 Task: Open Card Card0000000153 in Board Board0000000039 in Workspace WS0000000013 in Trello. Add Member Email0000000049 to Card Card0000000153 in Board Board0000000039 in Workspace WS0000000013 in Trello. Add Purple Label titled Label0000000153 to Card Card0000000153 in Board Board0000000039 in Workspace WS0000000013 in Trello. Add Checklist CL0000000153 to Card Card0000000153 in Board Board0000000039 in Workspace WS0000000013 in Trello. Add Dates with Start Date as Aug 01 2023 and Due Date as Aug 31 2023 to Card Card0000000153 in Board Board0000000039 in Workspace WS0000000013 in Trello
Action: Mouse moved to (393, 271)
Screenshot: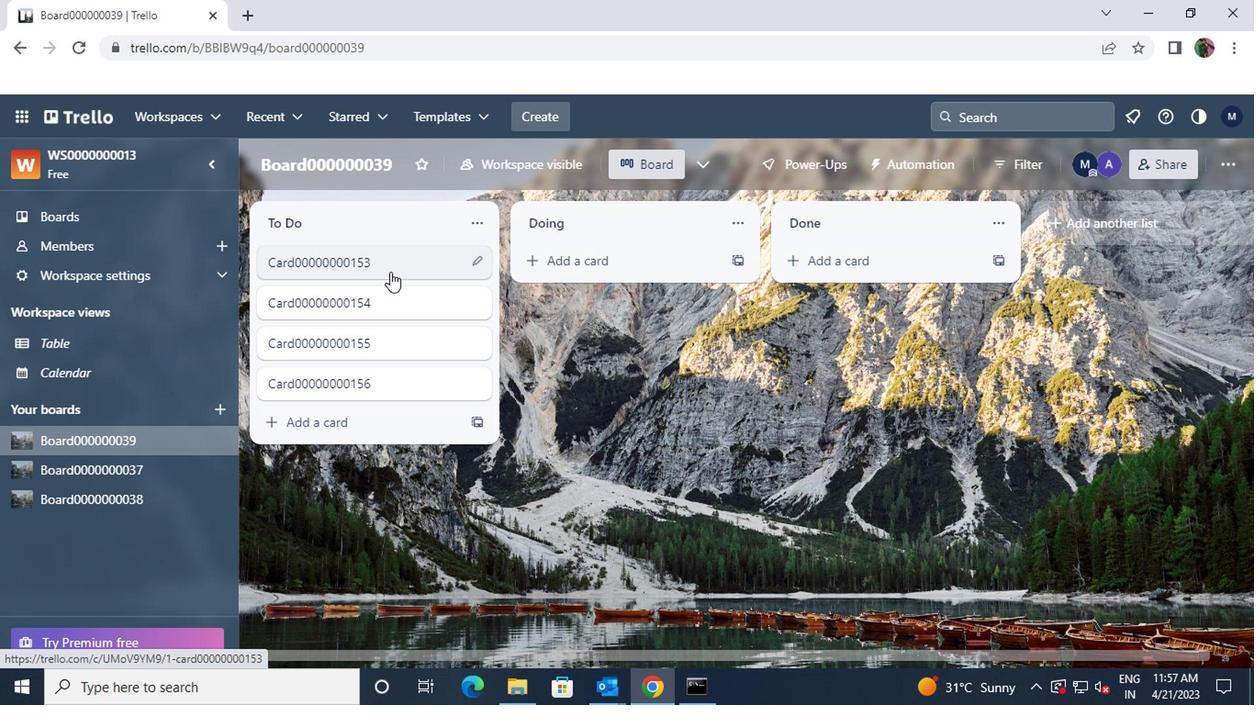 
Action: Mouse pressed left at (393, 271)
Screenshot: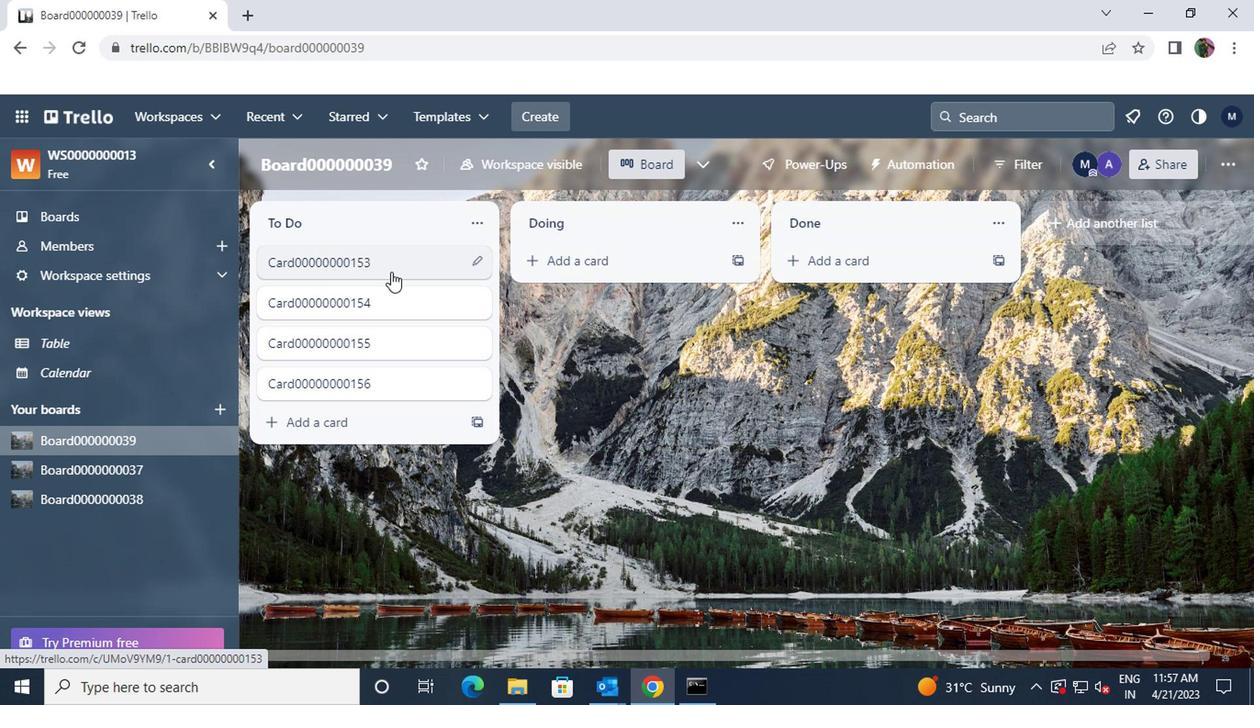 
Action: Mouse moved to (836, 267)
Screenshot: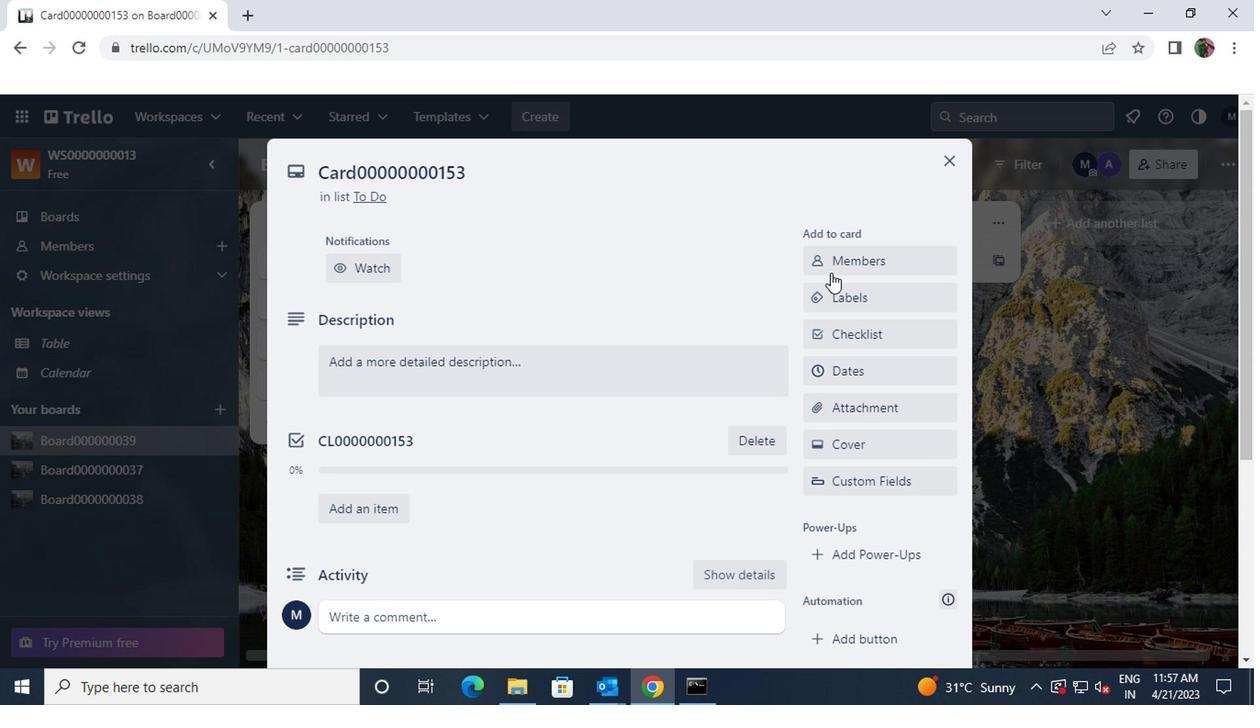 
Action: Mouse pressed left at (836, 267)
Screenshot: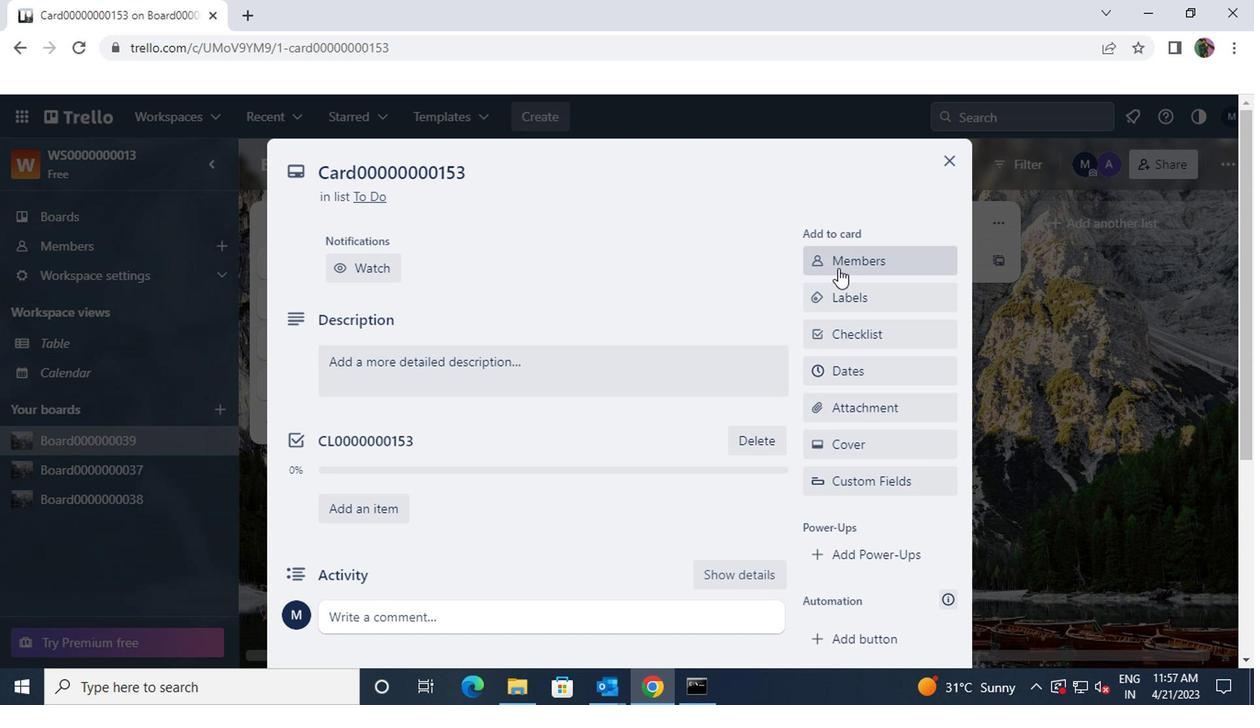 
Action: Key pressed ayush98111<Key.shift>@GMAIL.COM
Screenshot: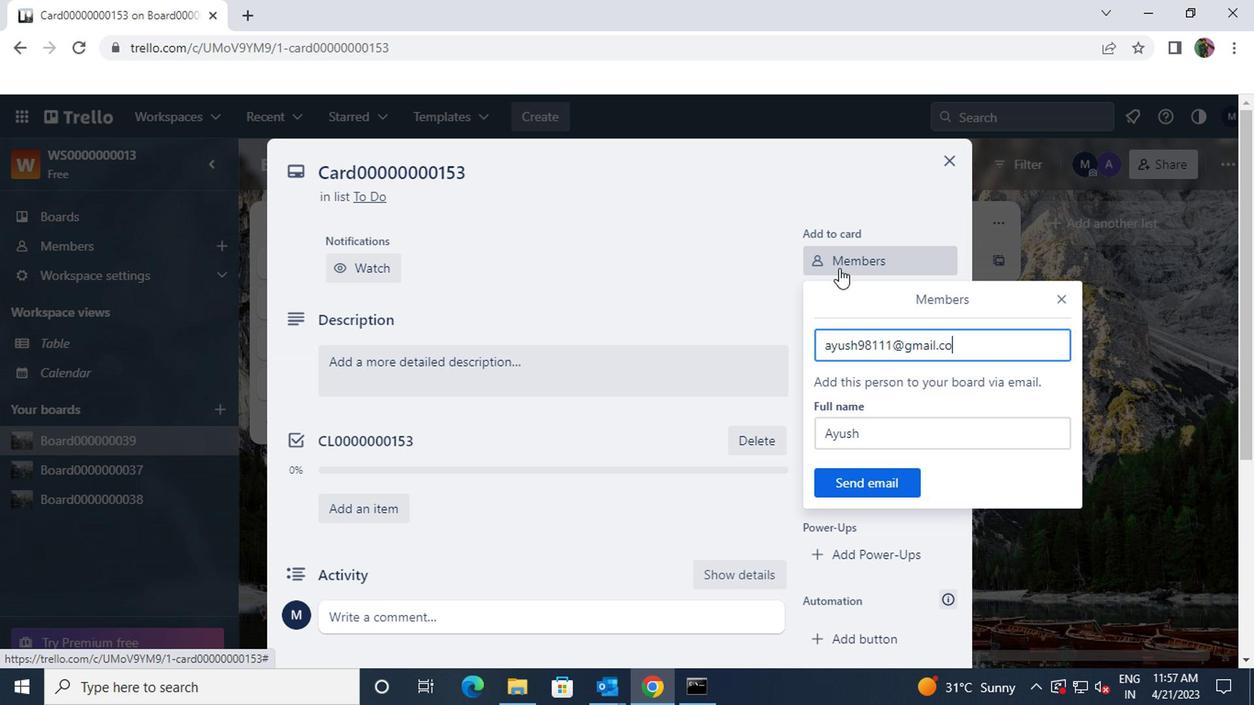 
Action: Mouse moved to (877, 477)
Screenshot: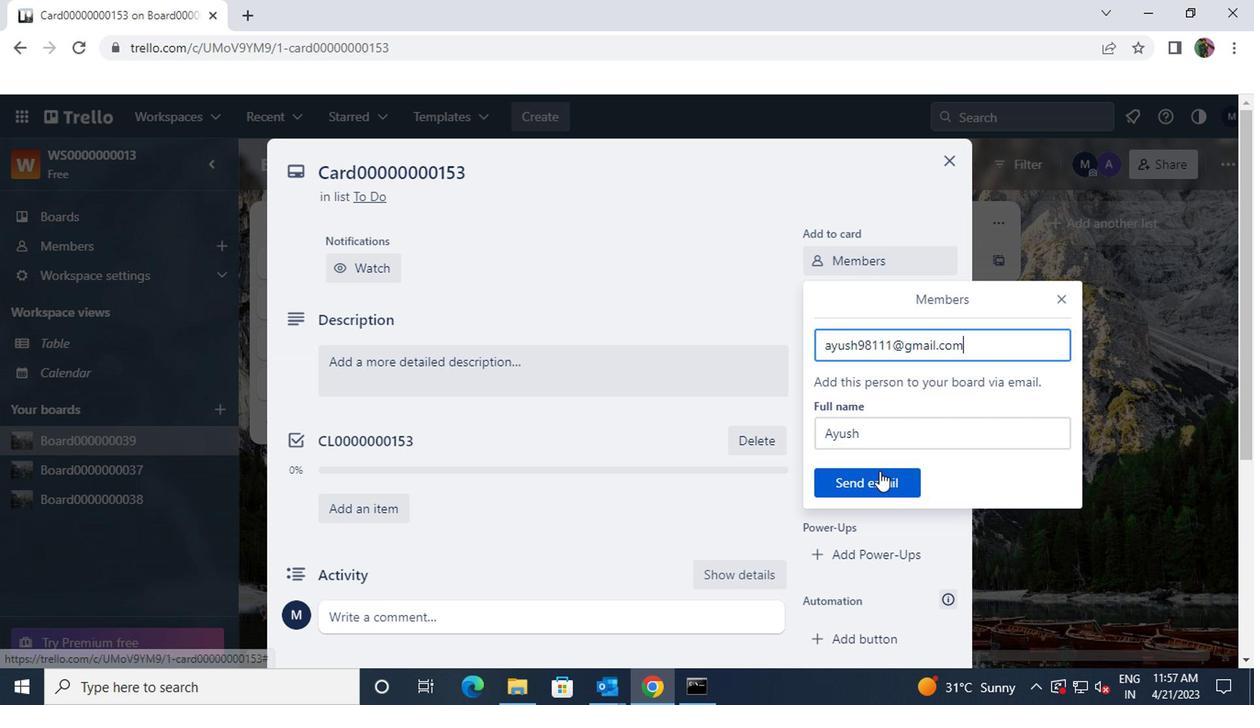 
Action: Mouse pressed left at (877, 477)
Screenshot: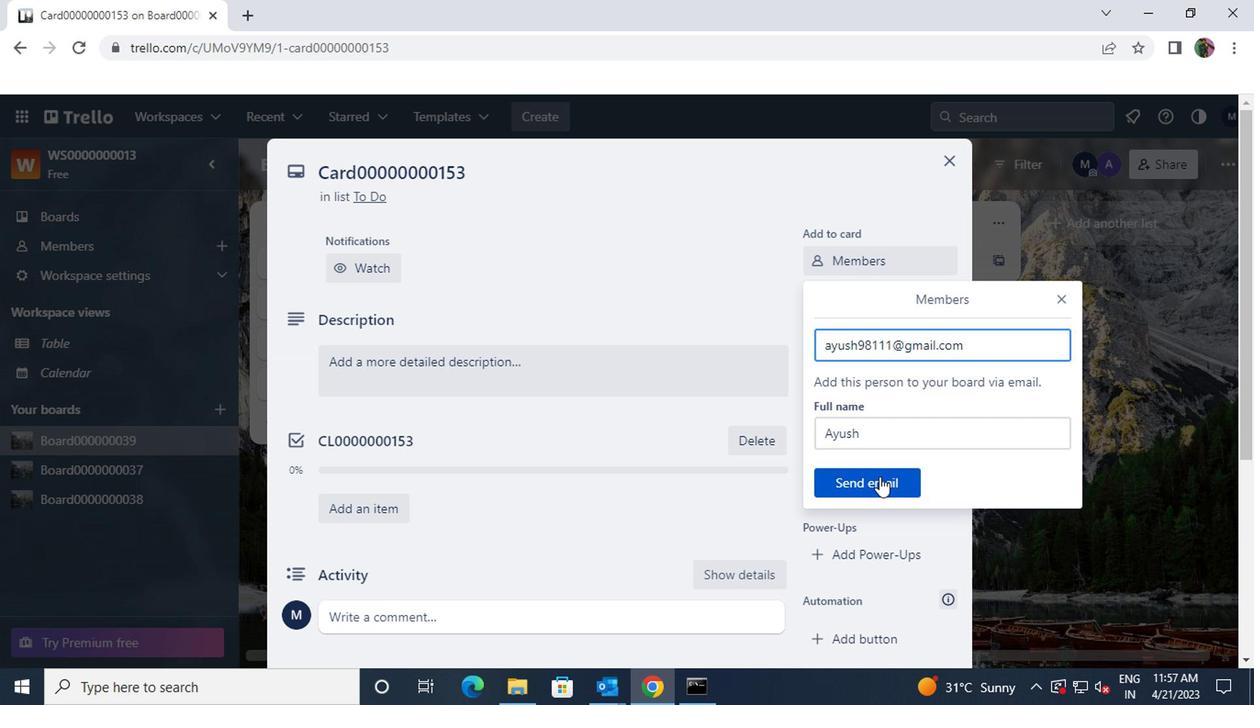 
Action: Mouse moved to (845, 296)
Screenshot: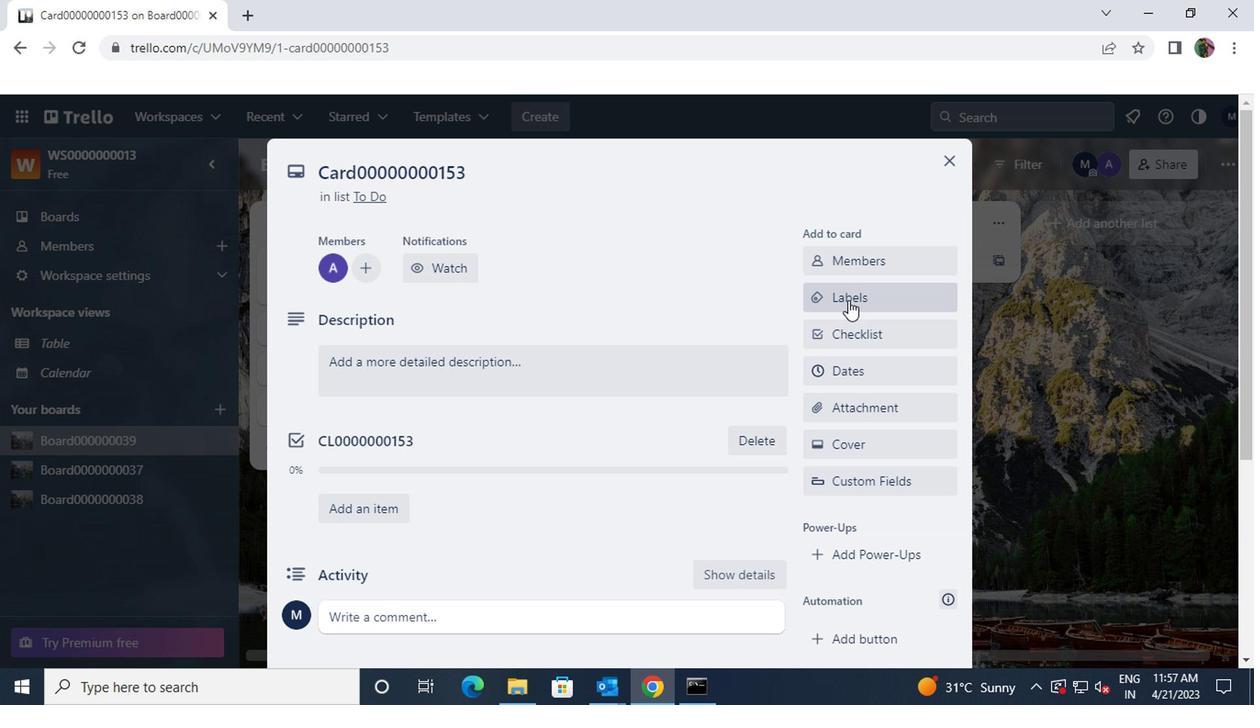 
Action: Mouse pressed left at (845, 296)
Screenshot: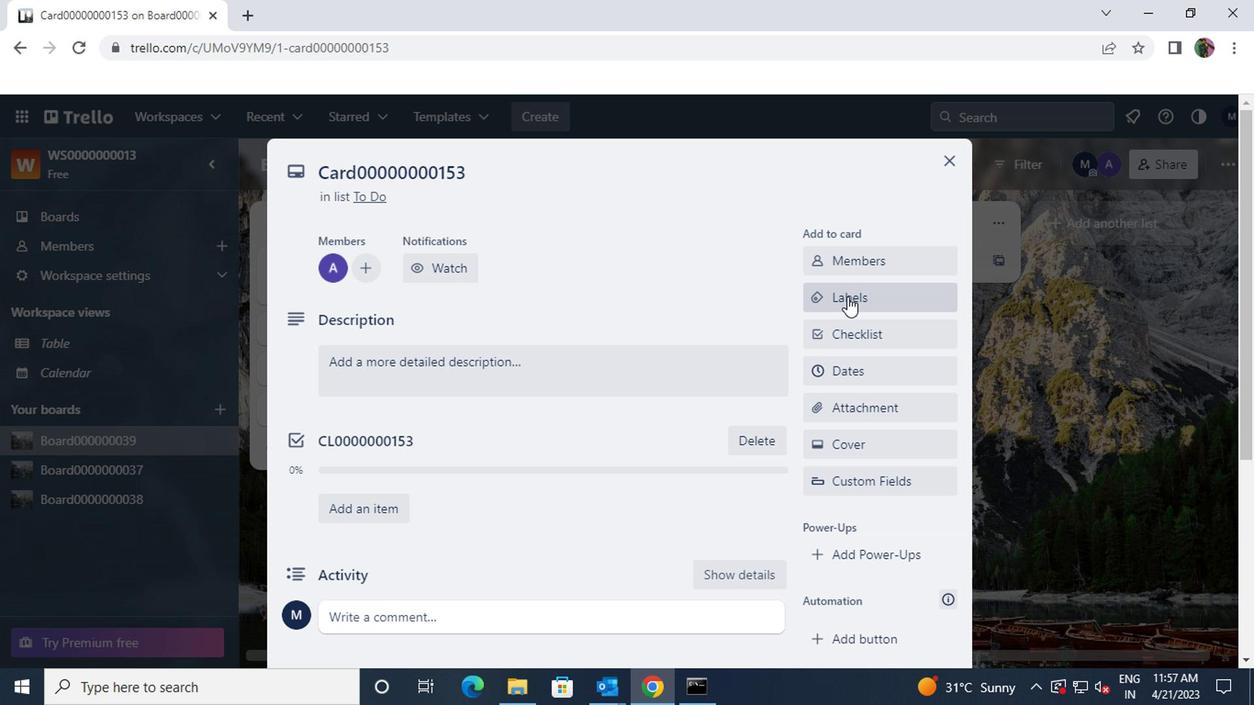 
Action: Mouse moved to (905, 479)
Screenshot: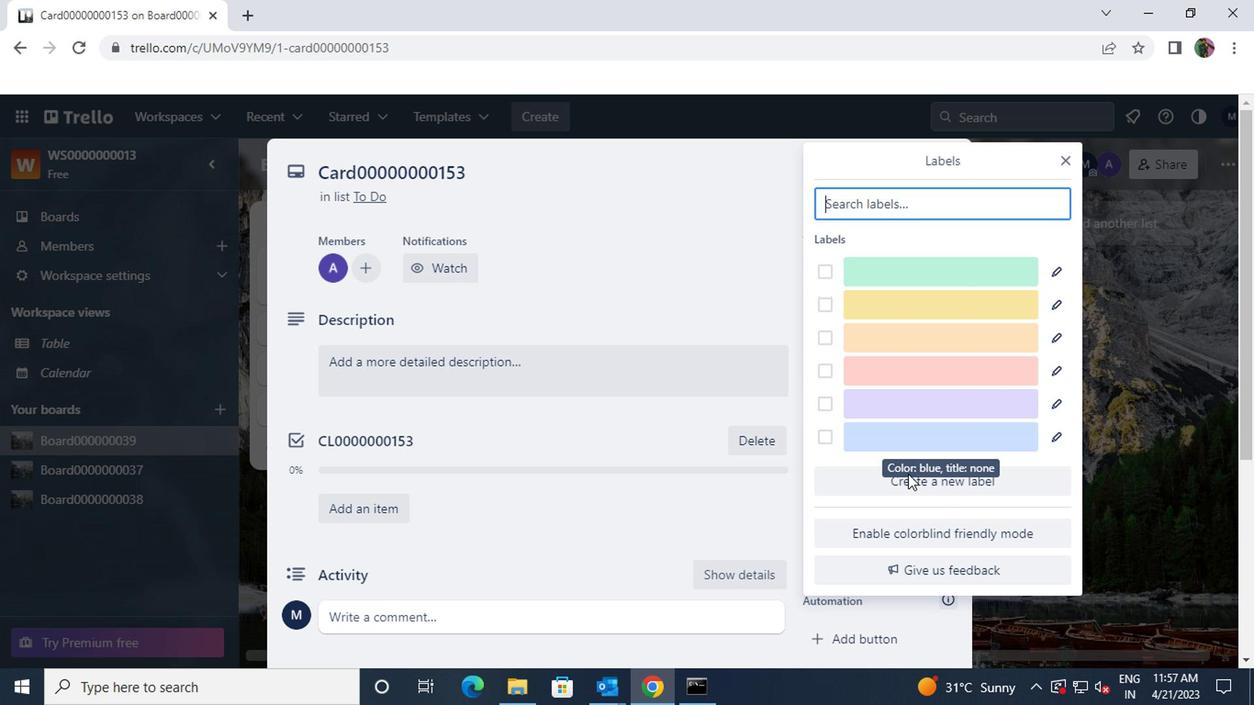 
Action: Mouse pressed left at (905, 479)
Screenshot: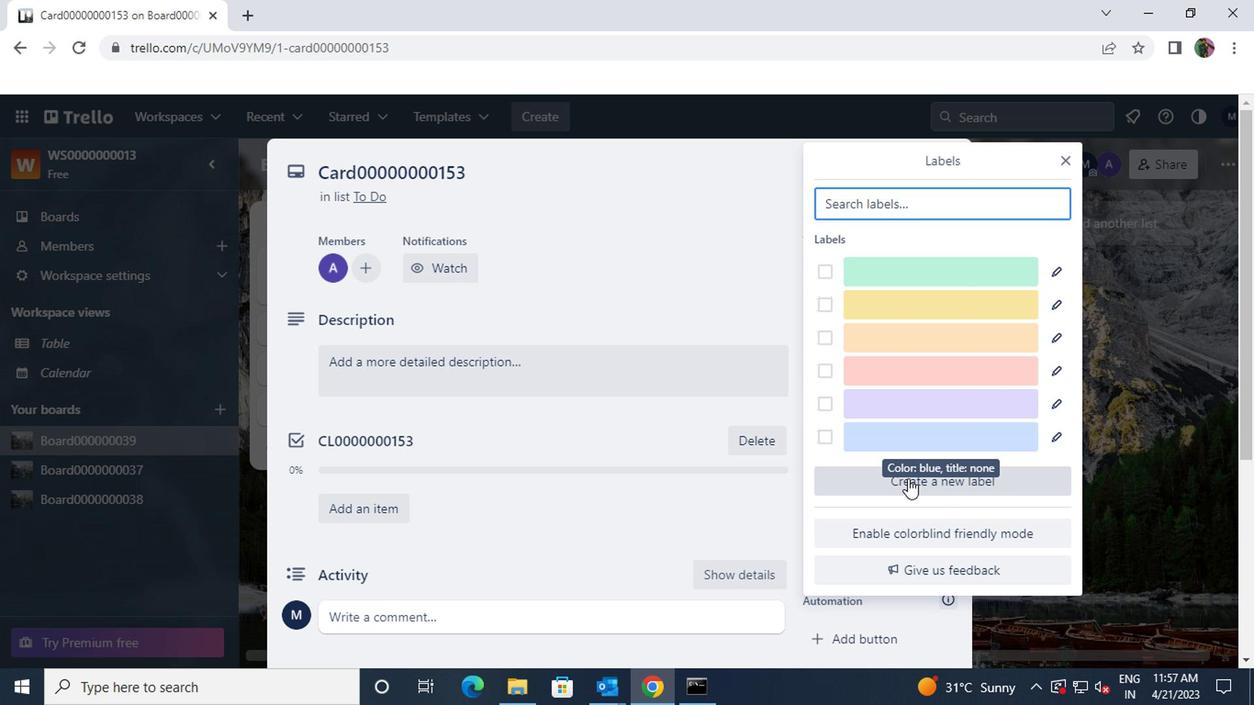 
Action: Mouse moved to (855, 328)
Screenshot: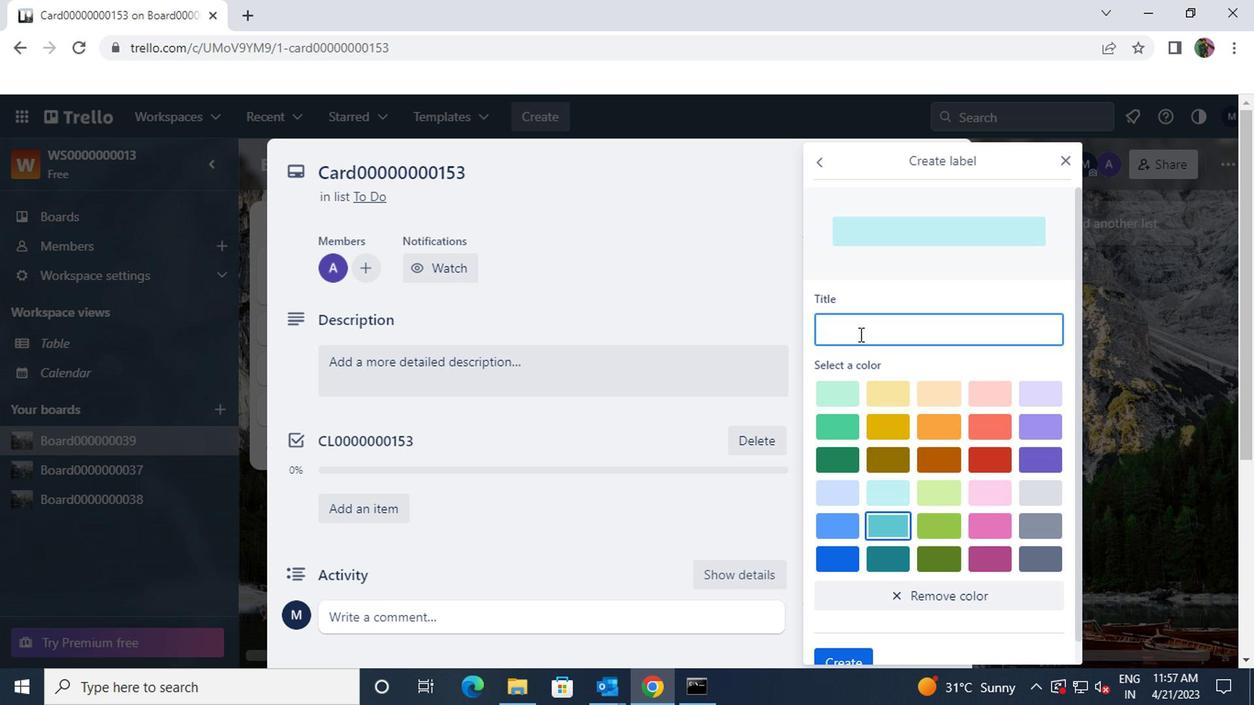 
Action: Mouse pressed left at (855, 328)
Screenshot: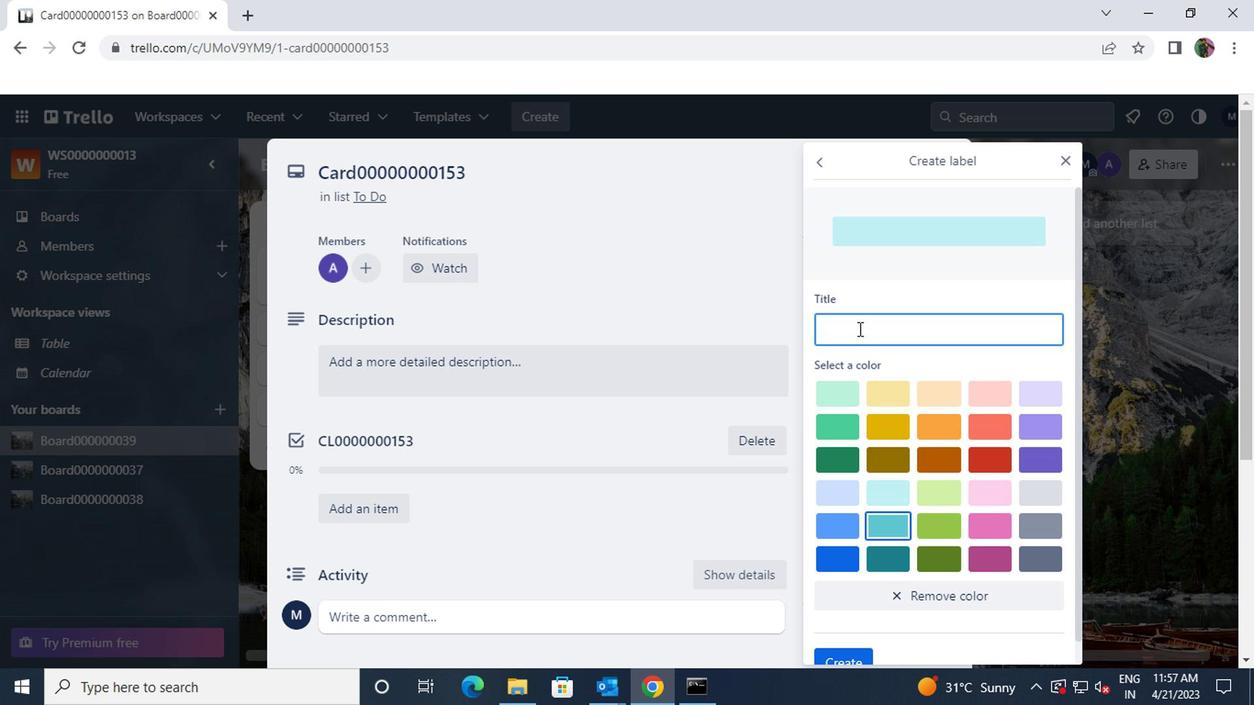 
Action: Mouse moved to (855, 325)
Screenshot: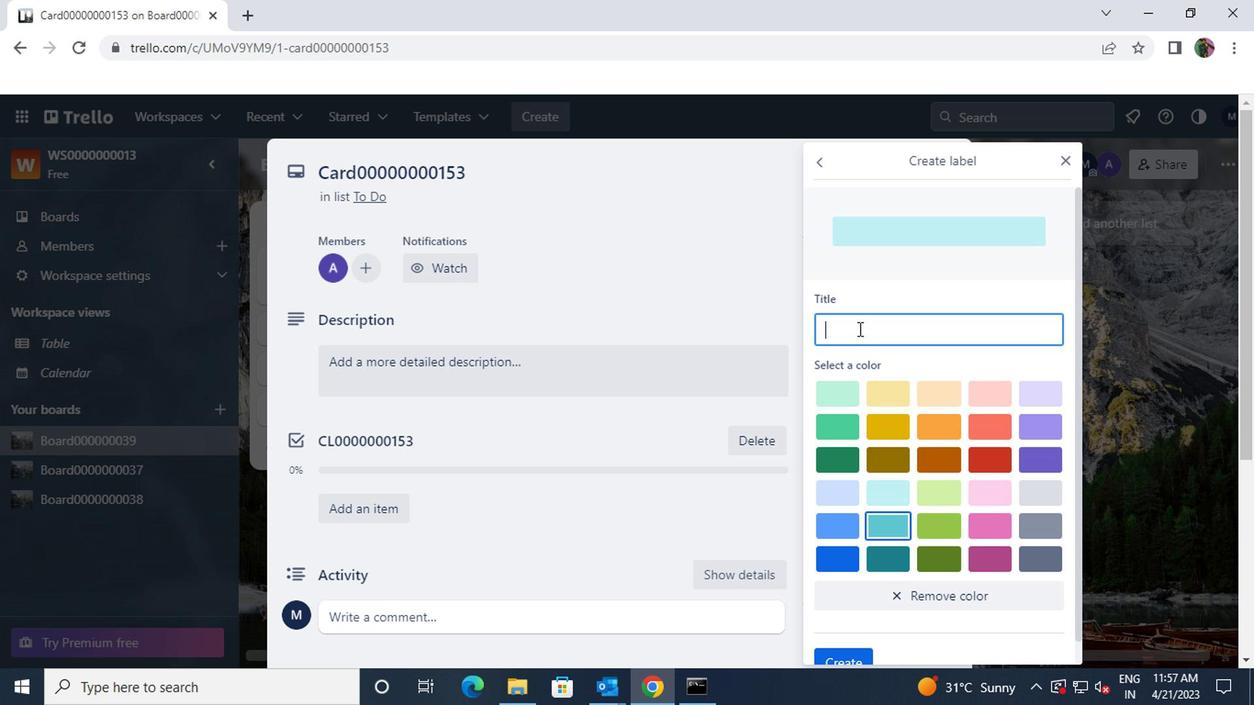 
Action: Key pressed <Key.shift>LABEL0000000153
Screenshot: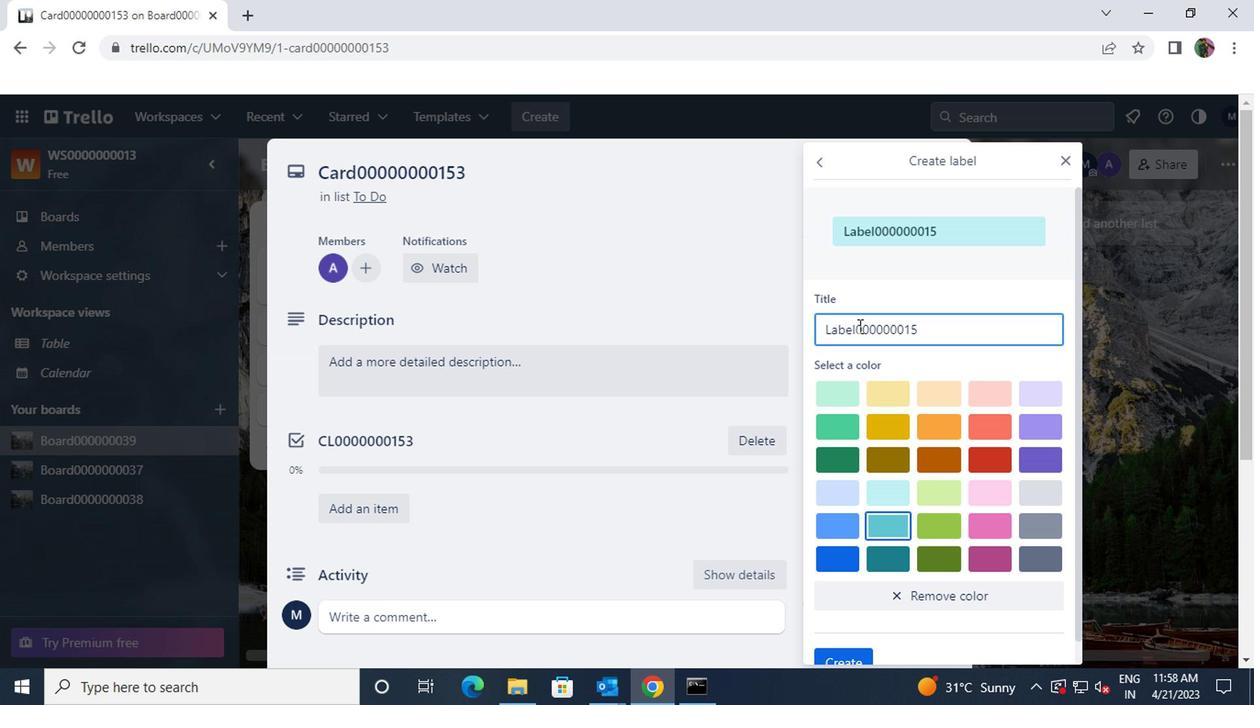 
Action: Mouse moved to (1041, 465)
Screenshot: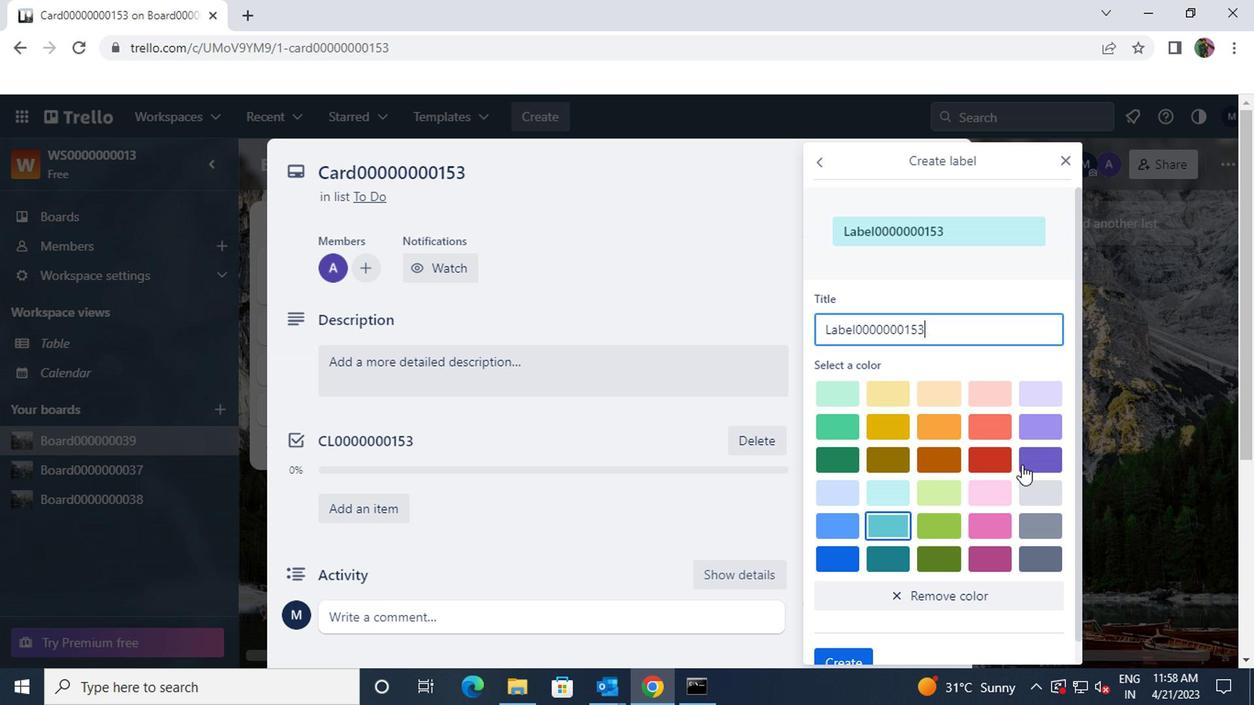 
Action: Mouse pressed left at (1041, 465)
Screenshot: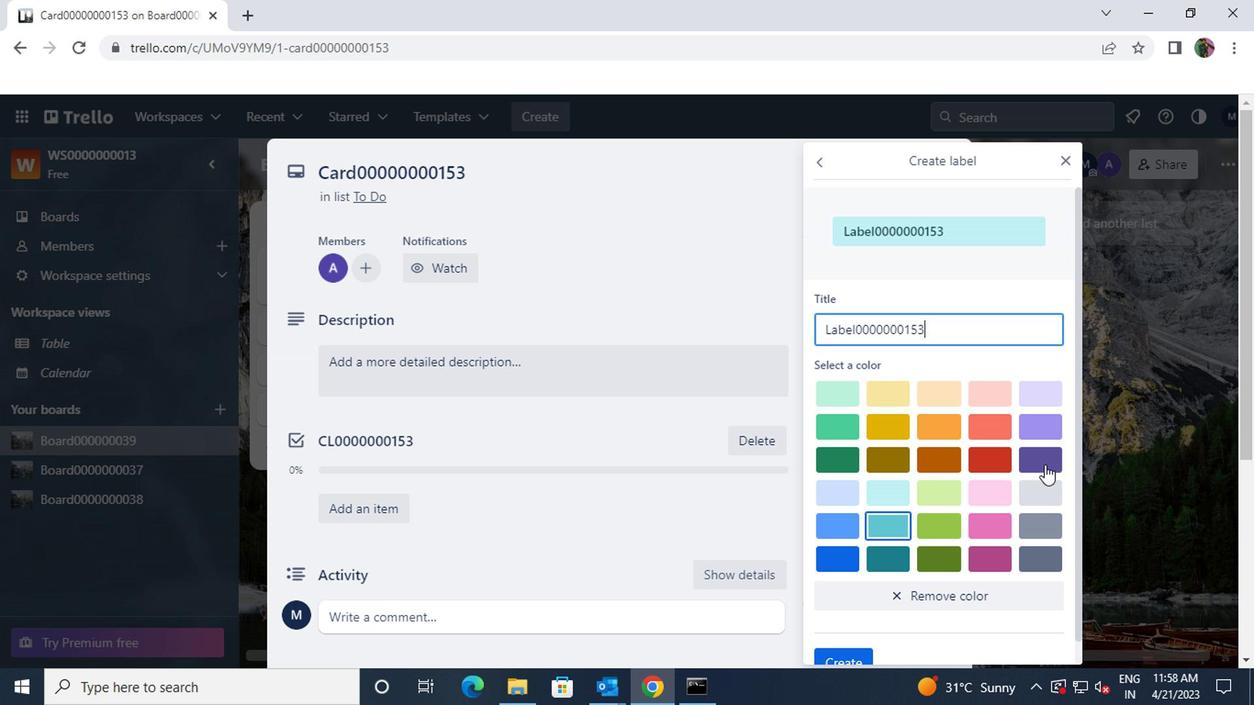 
Action: Mouse moved to (849, 660)
Screenshot: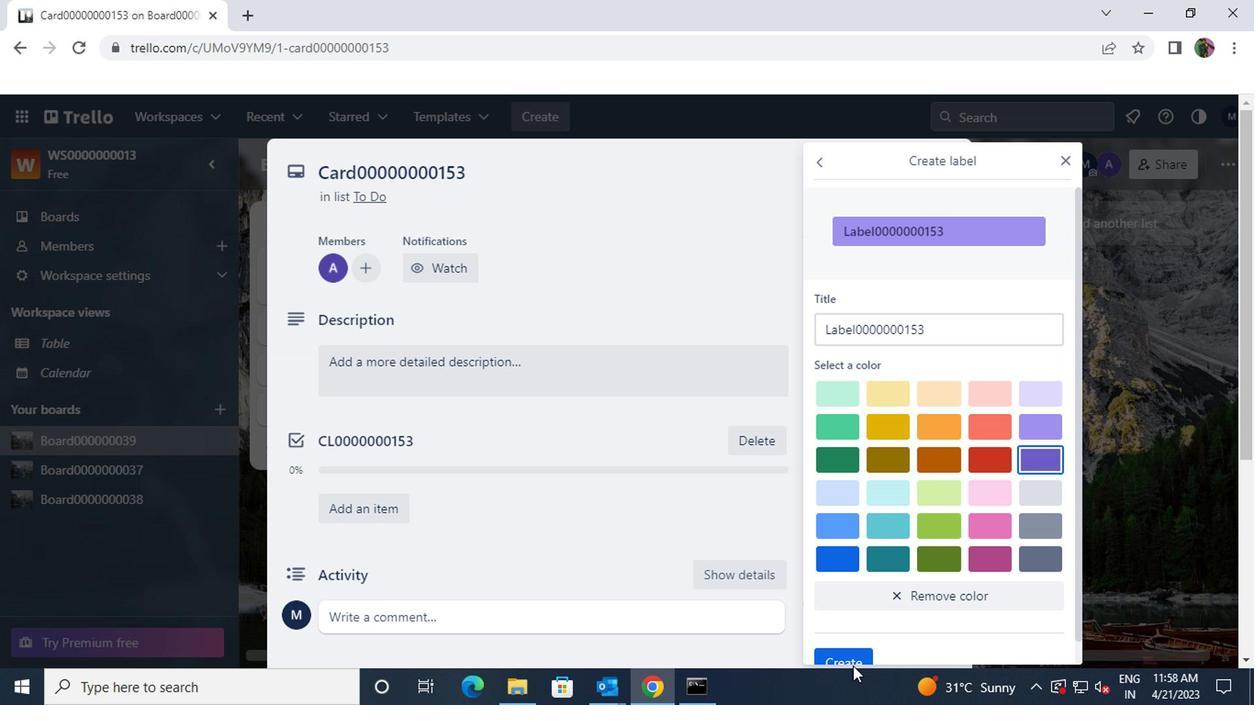 
Action: Mouse pressed left at (849, 660)
Screenshot: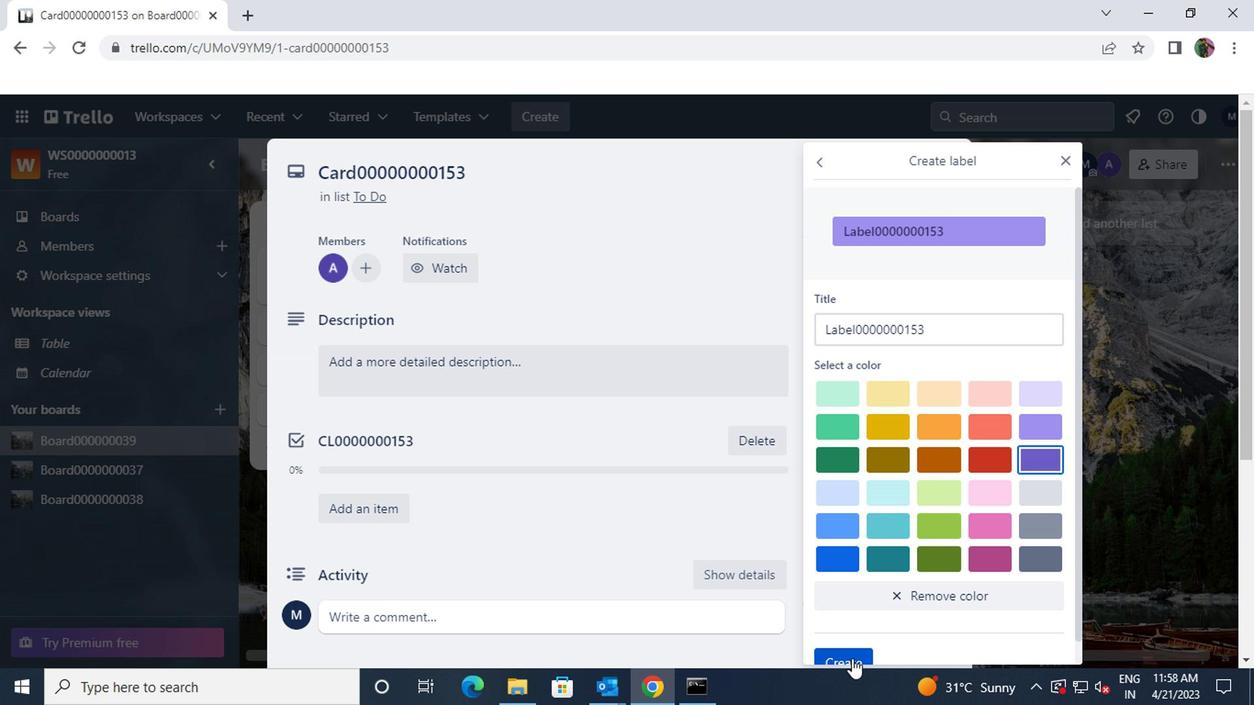 
Action: Mouse moved to (1058, 150)
Screenshot: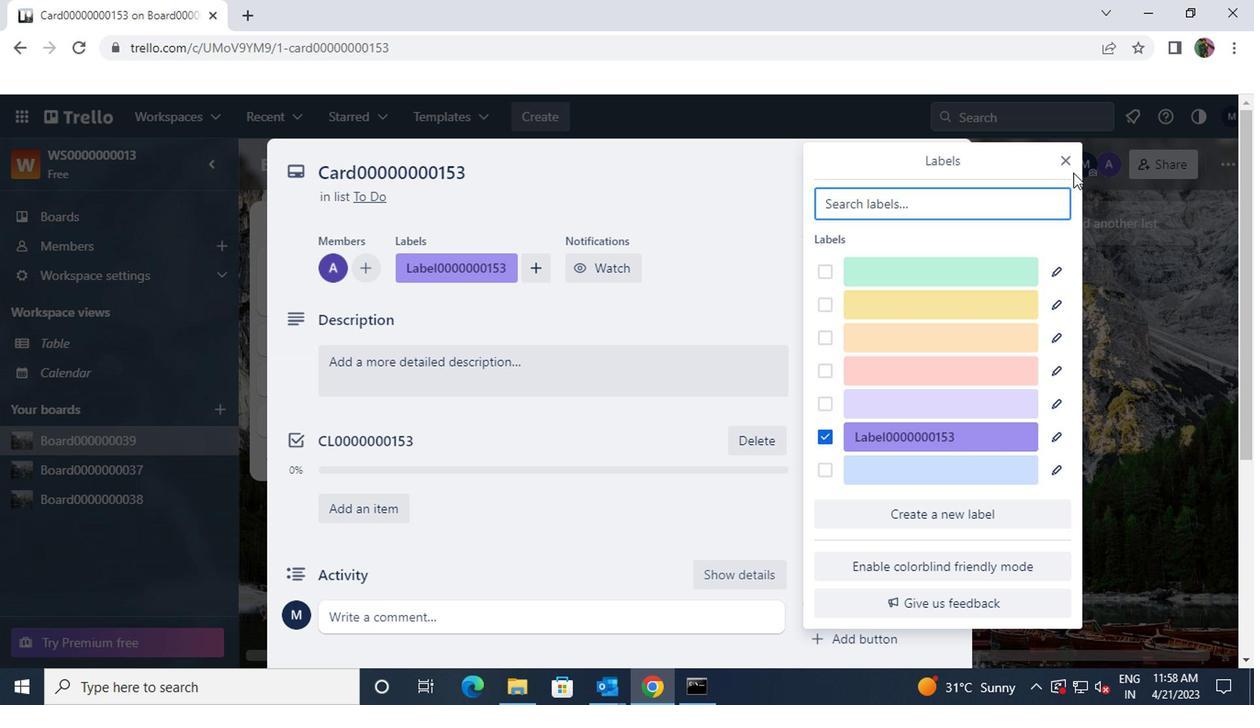 
Action: Mouse pressed left at (1058, 150)
Screenshot: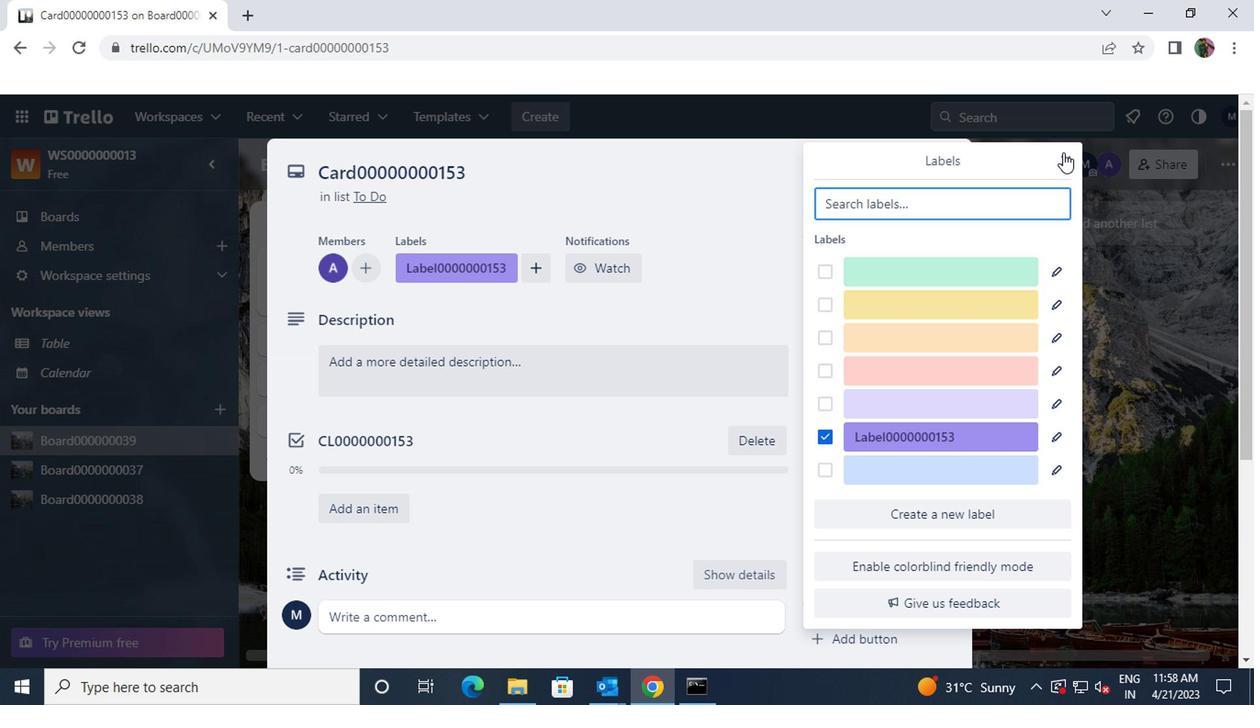 
Action: Mouse moved to (911, 330)
Screenshot: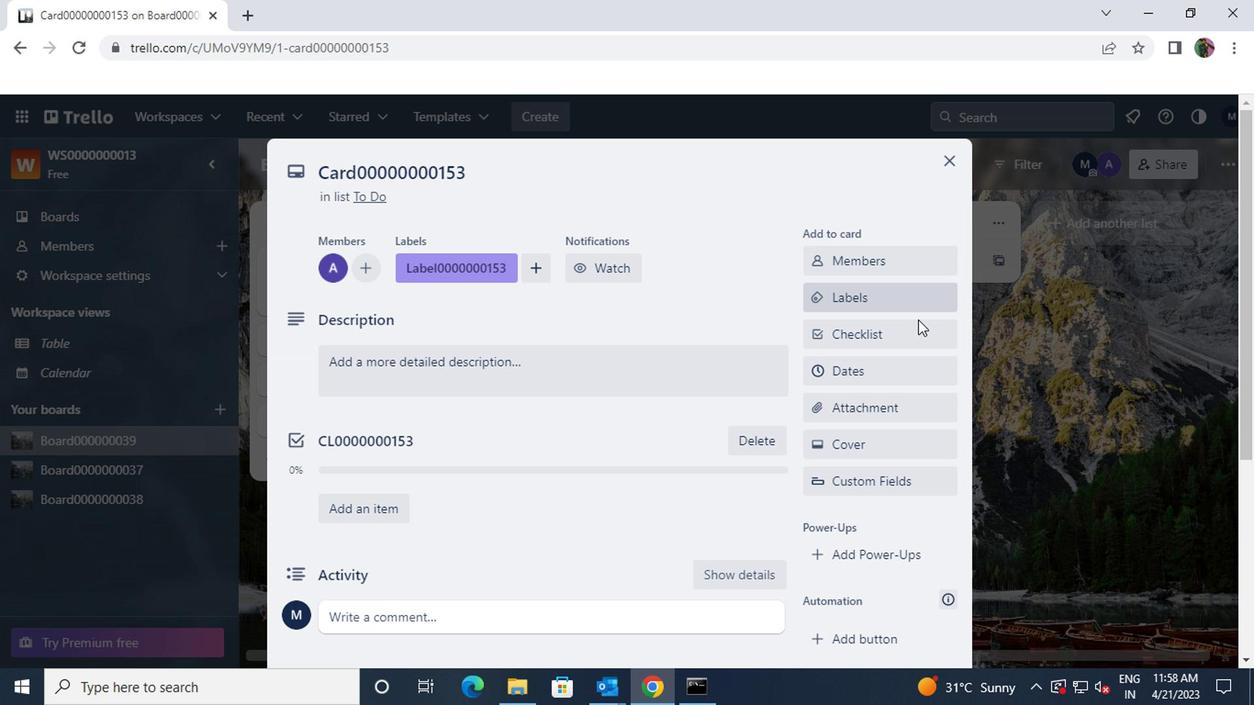 
Action: Mouse pressed left at (911, 330)
Screenshot: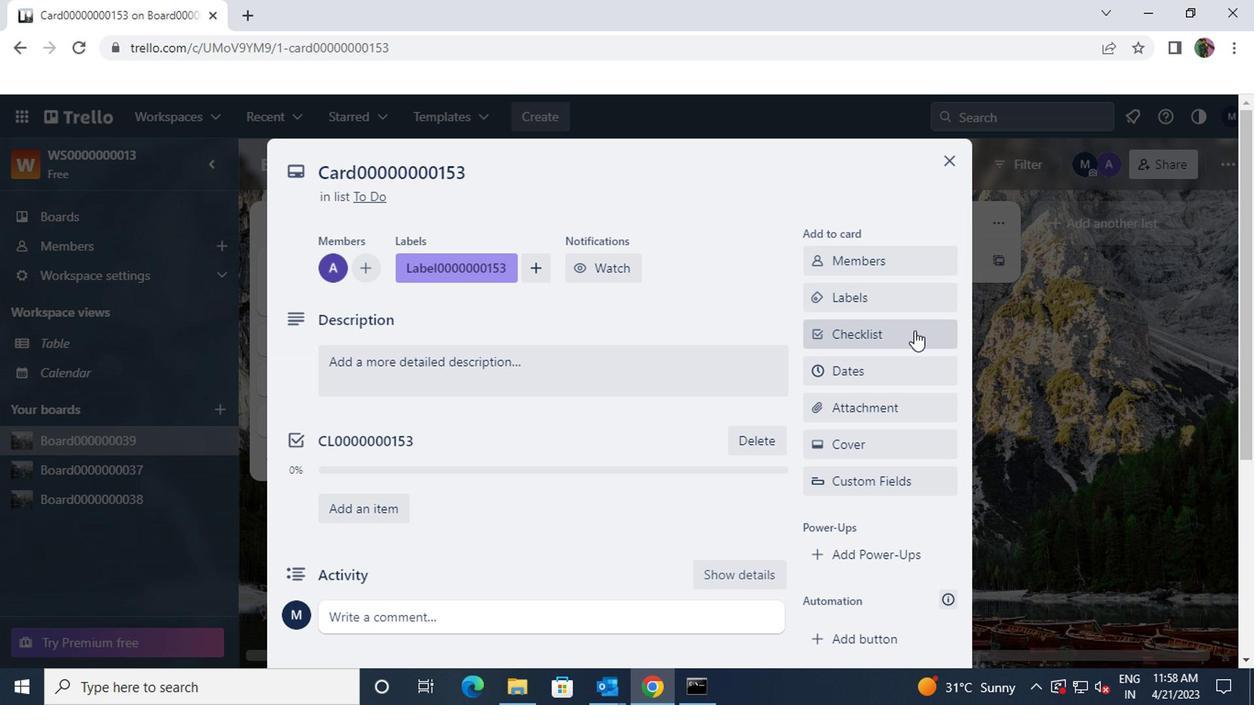 
Action: Key pressed <Key.shift>CL0000000153
Screenshot: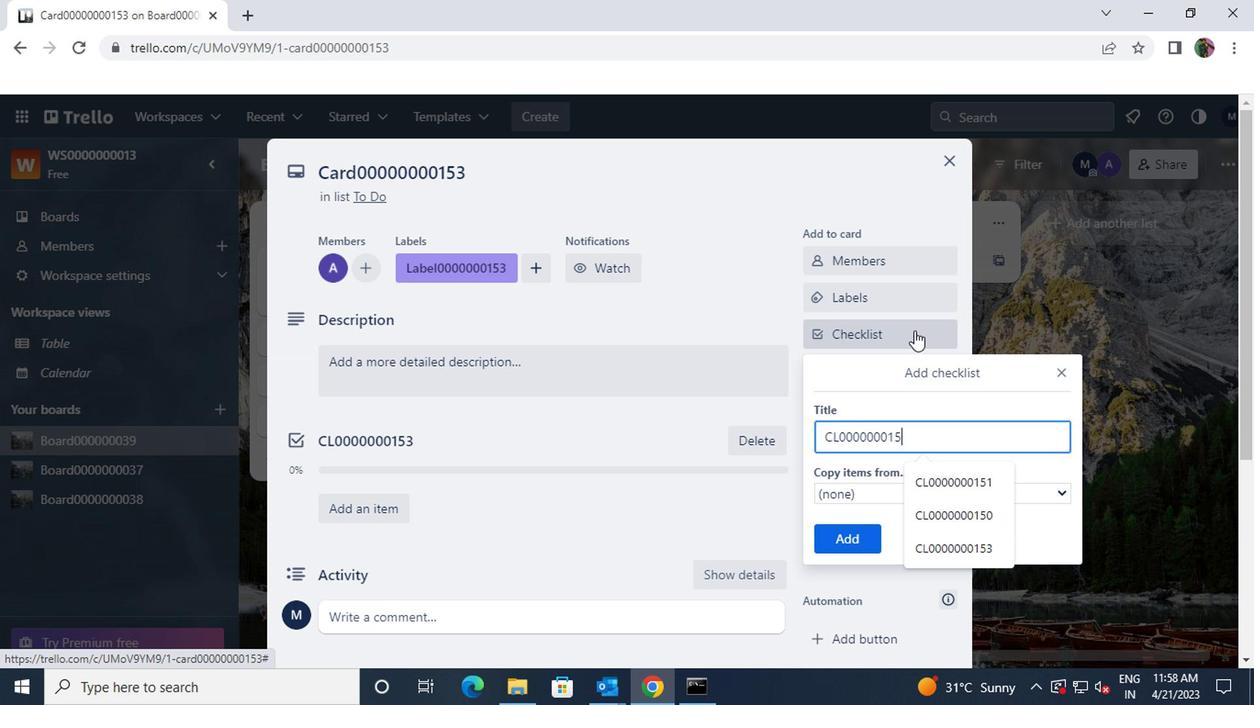 
Action: Mouse moved to (832, 532)
Screenshot: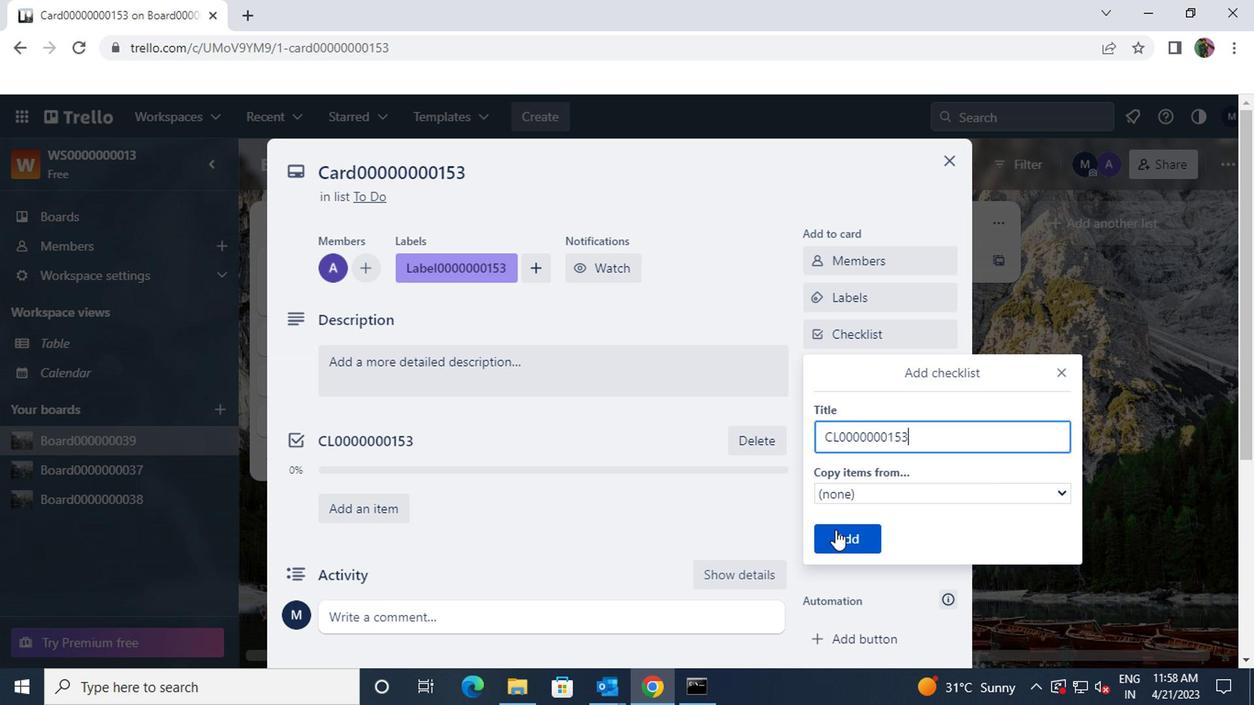 
Action: Mouse pressed left at (832, 532)
Screenshot: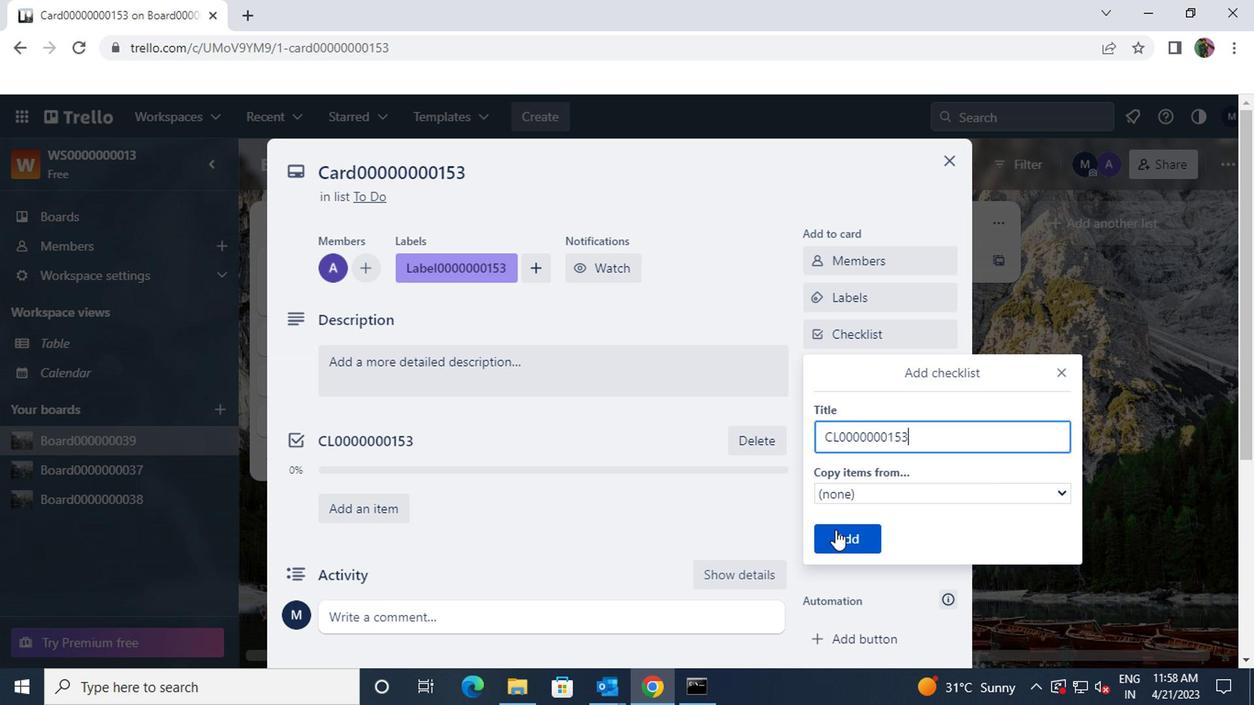 
Action: Mouse moved to (856, 376)
Screenshot: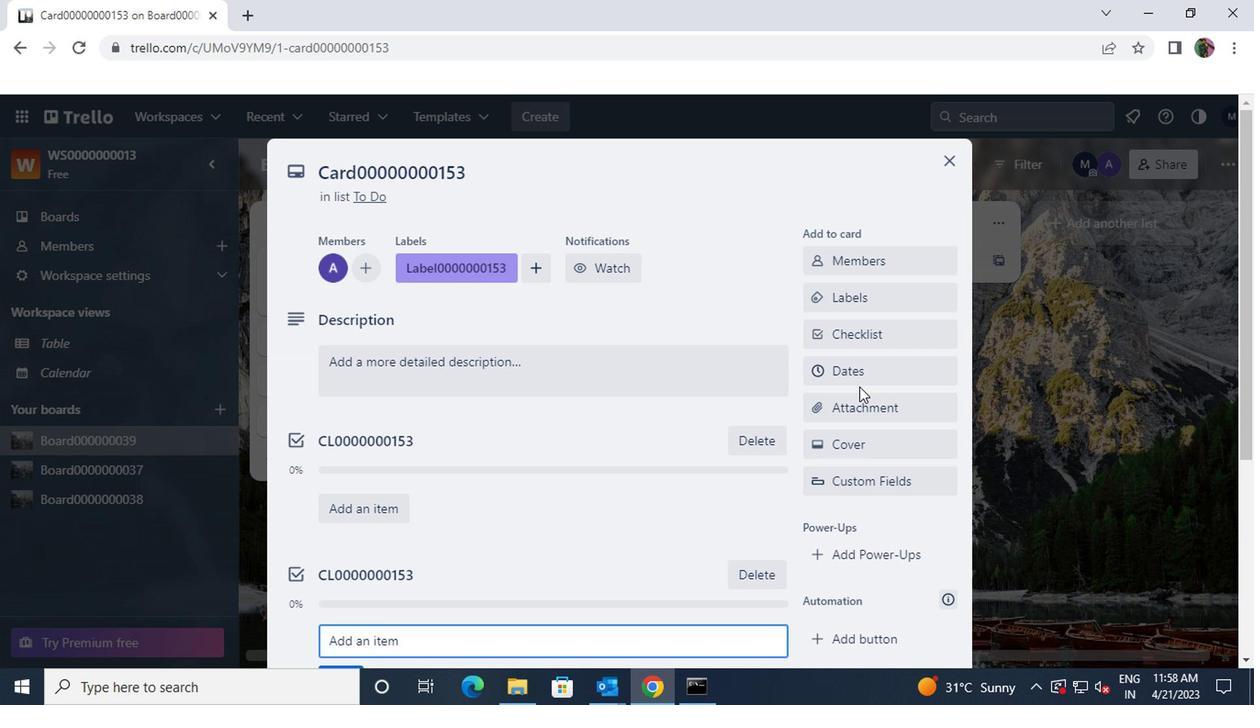 
Action: Mouse pressed left at (856, 376)
Screenshot: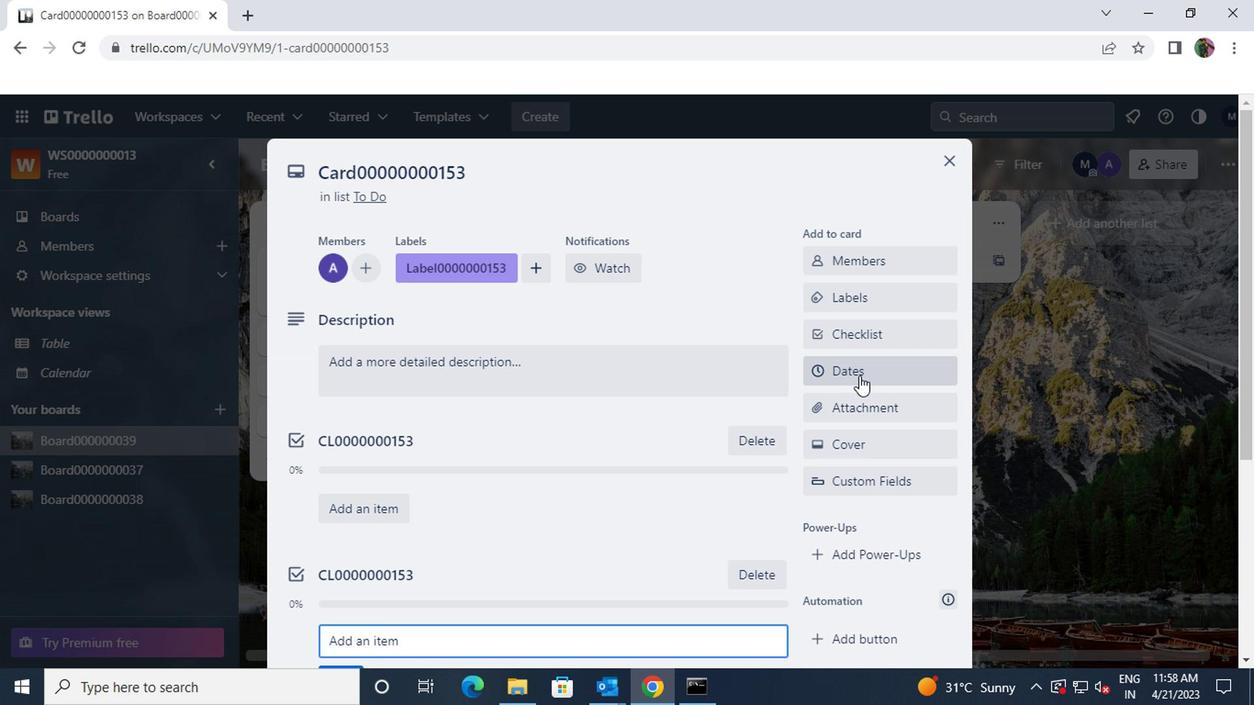 
Action: Mouse moved to (827, 207)
Screenshot: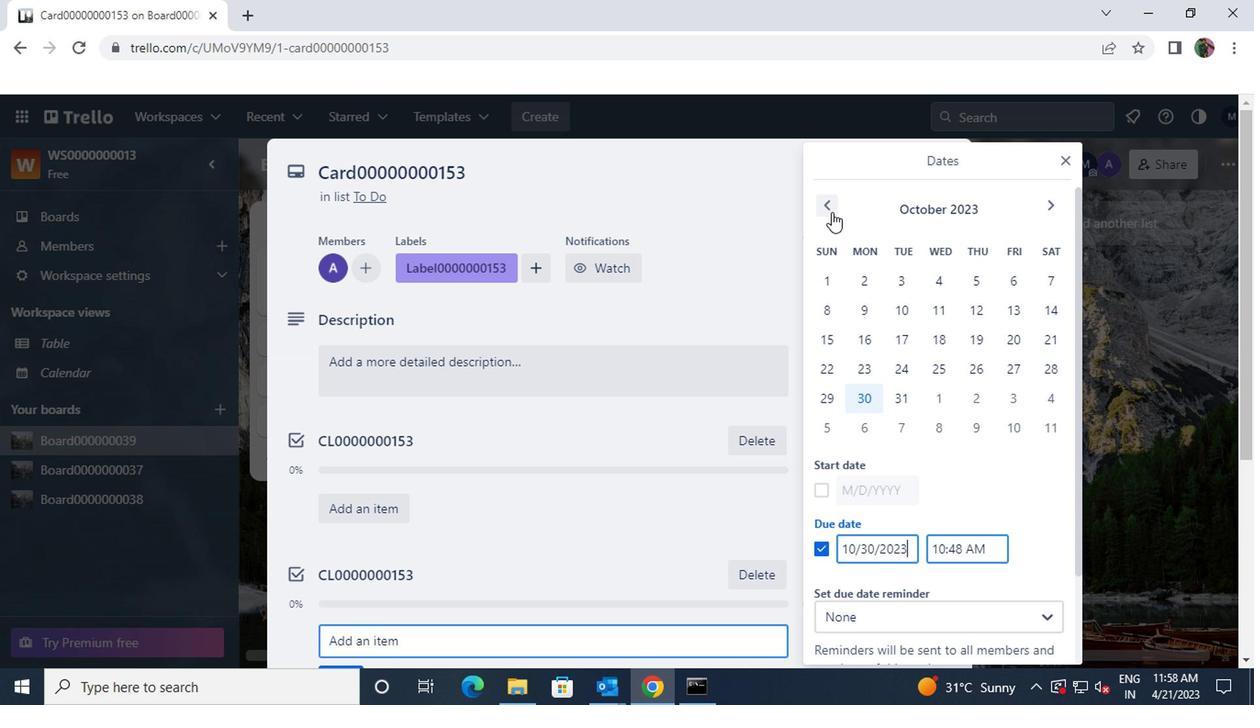 
Action: Mouse pressed left at (827, 207)
Screenshot: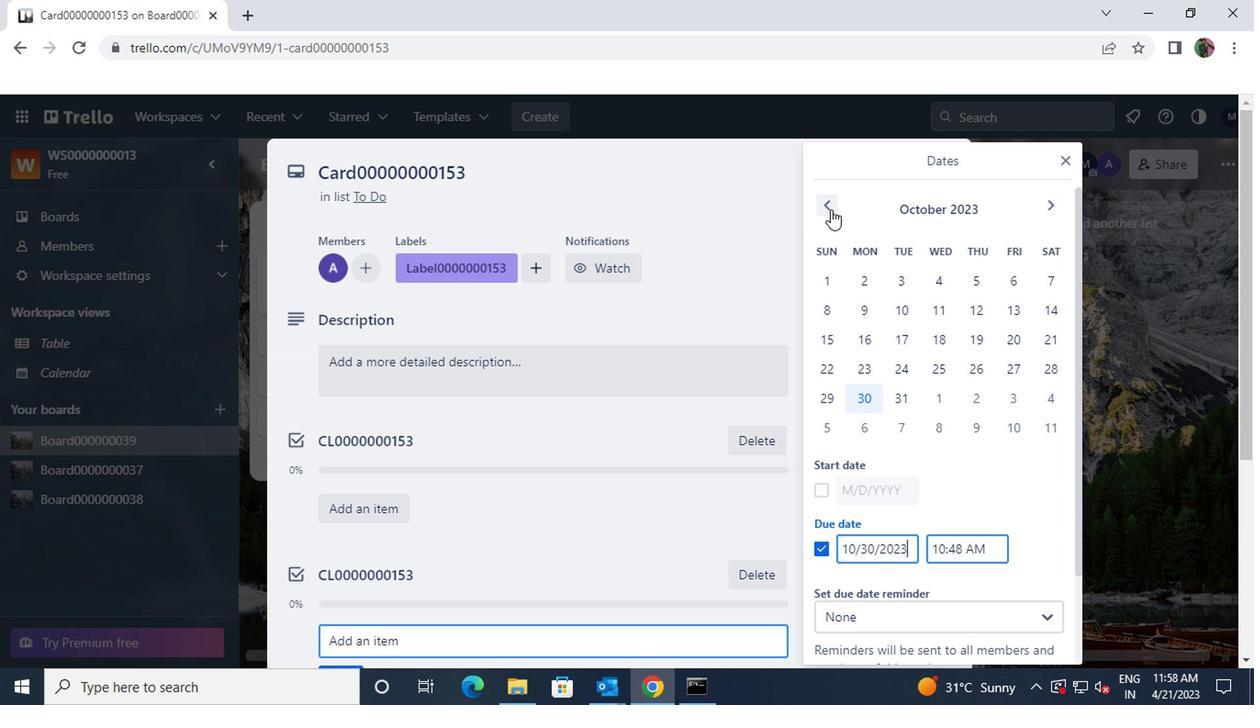 
Action: Mouse pressed left at (827, 207)
Screenshot: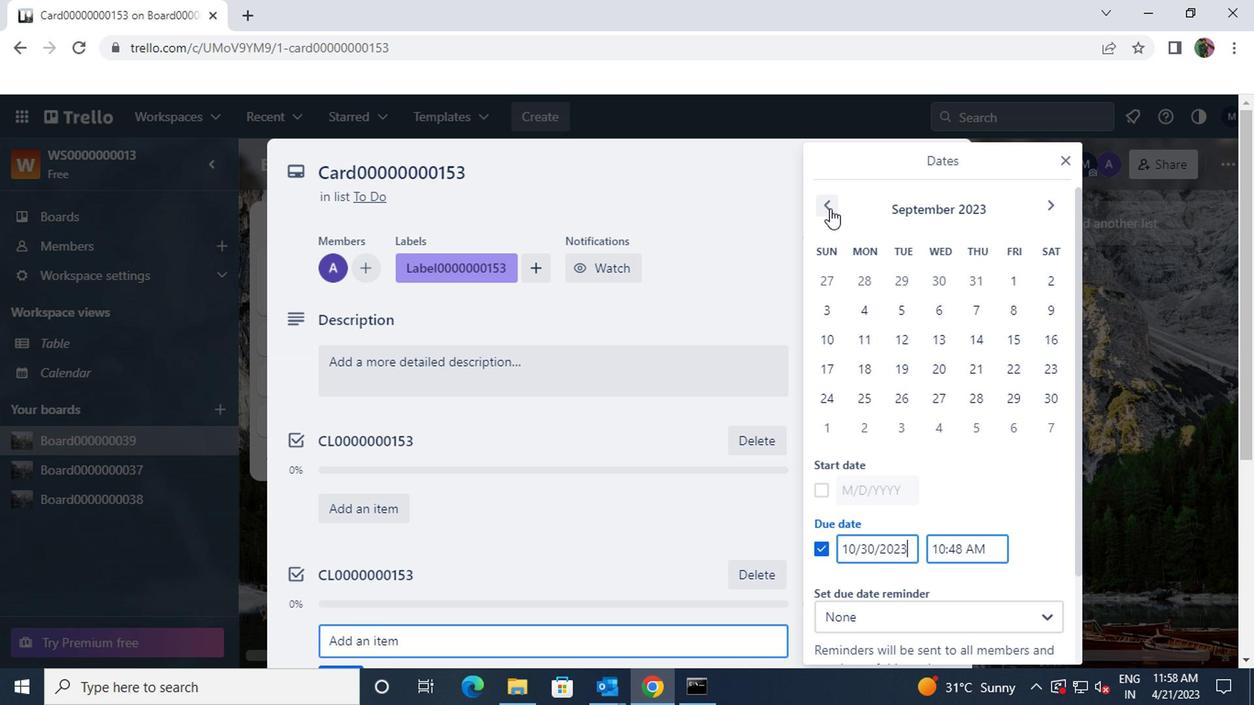 
Action: Mouse moved to (826, 496)
Screenshot: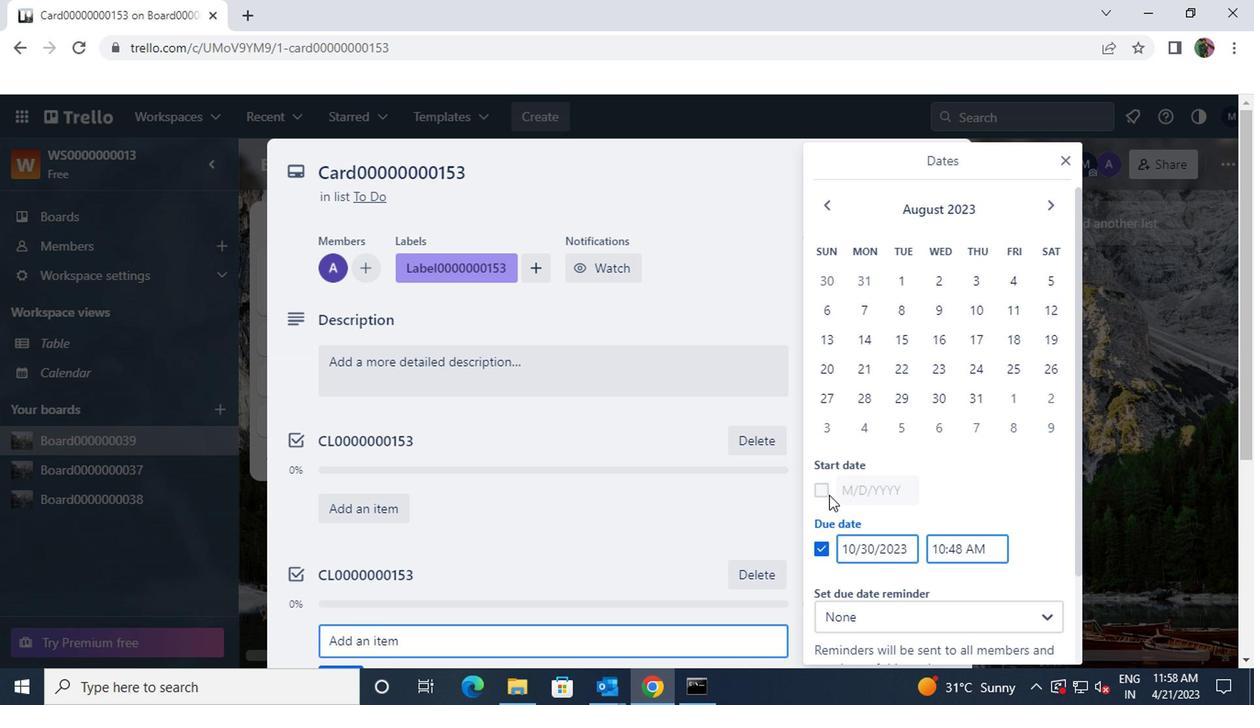 
Action: Mouse pressed left at (826, 496)
Screenshot: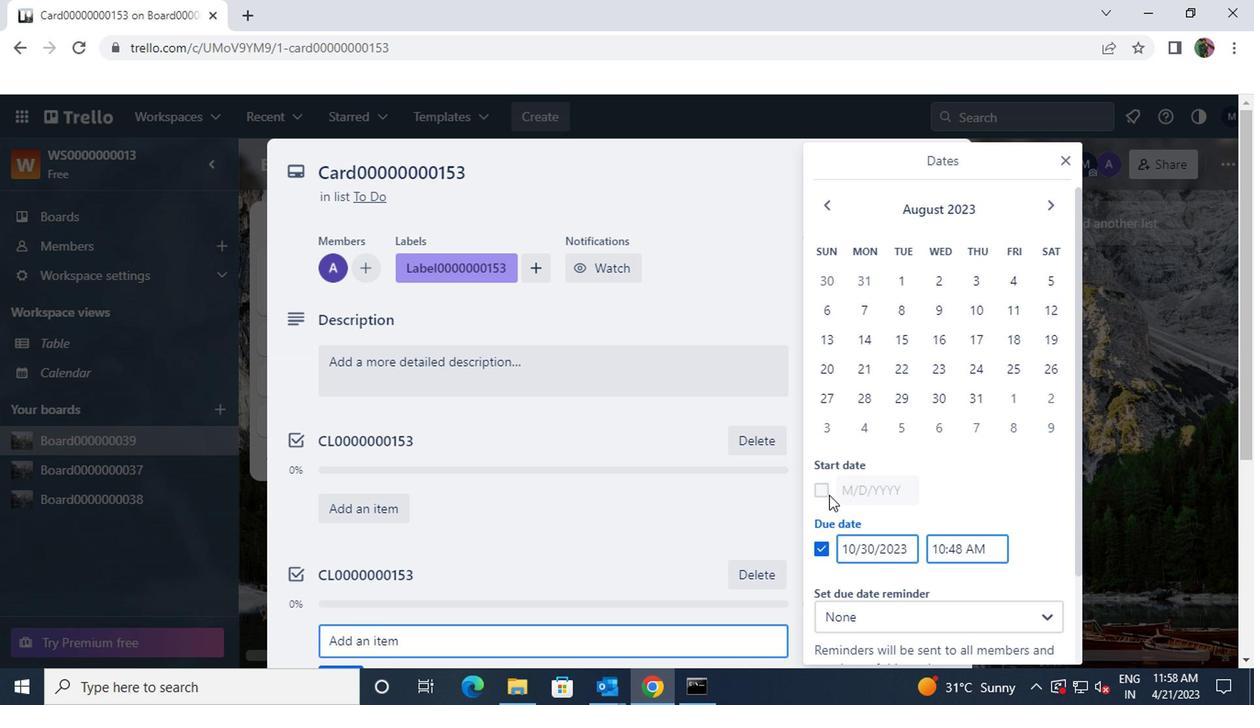 
Action: Mouse moved to (832, 276)
Screenshot: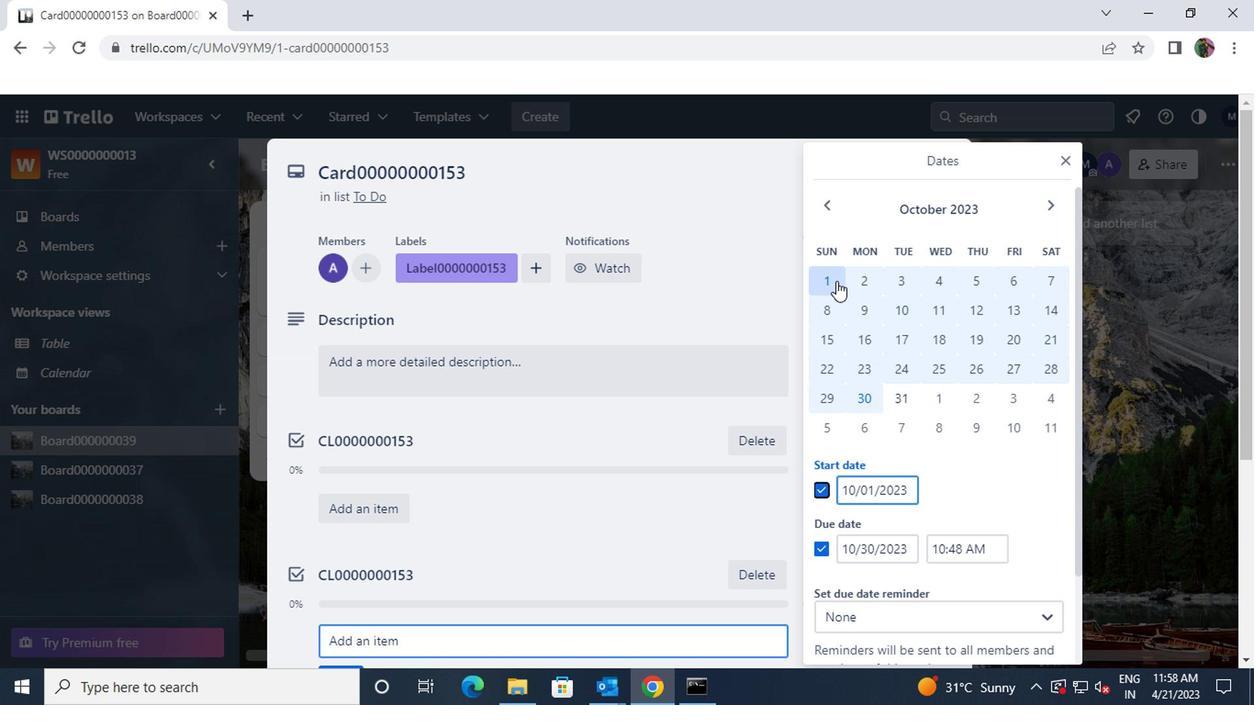 
Action: Mouse pressed left at (832, 276)
Screenshot: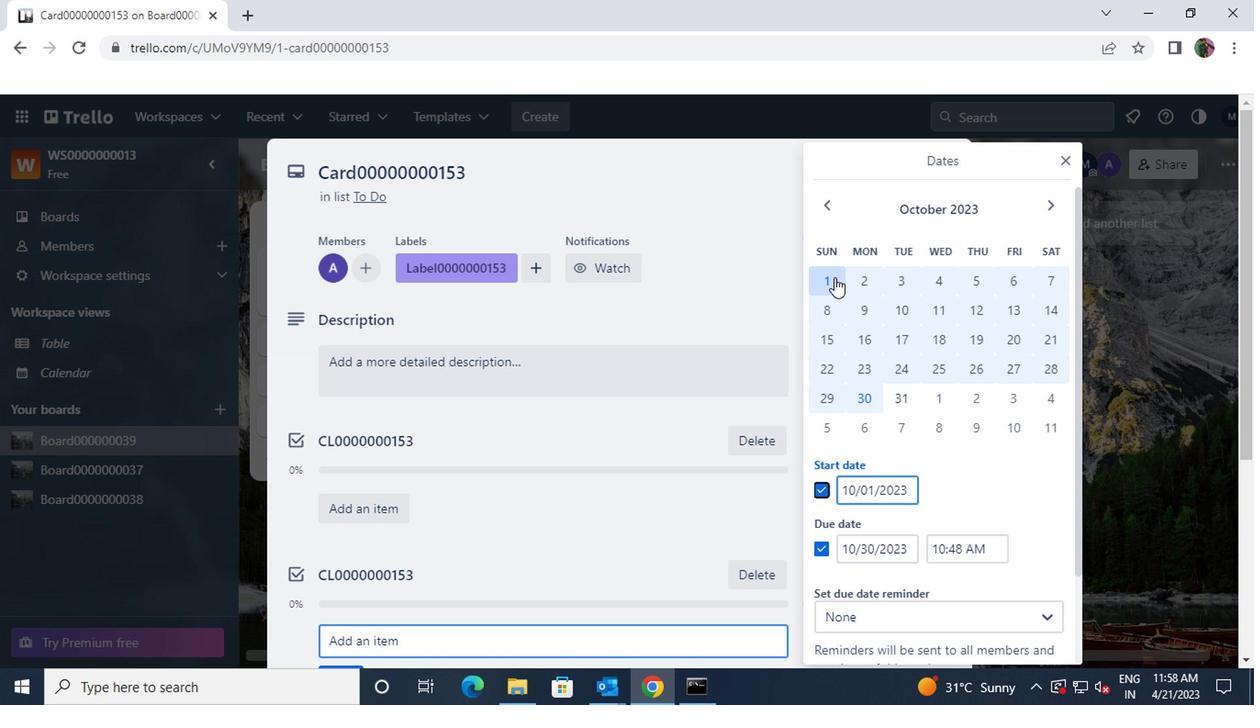 
Action: Mouse moved to (905, 397)
Screenshot: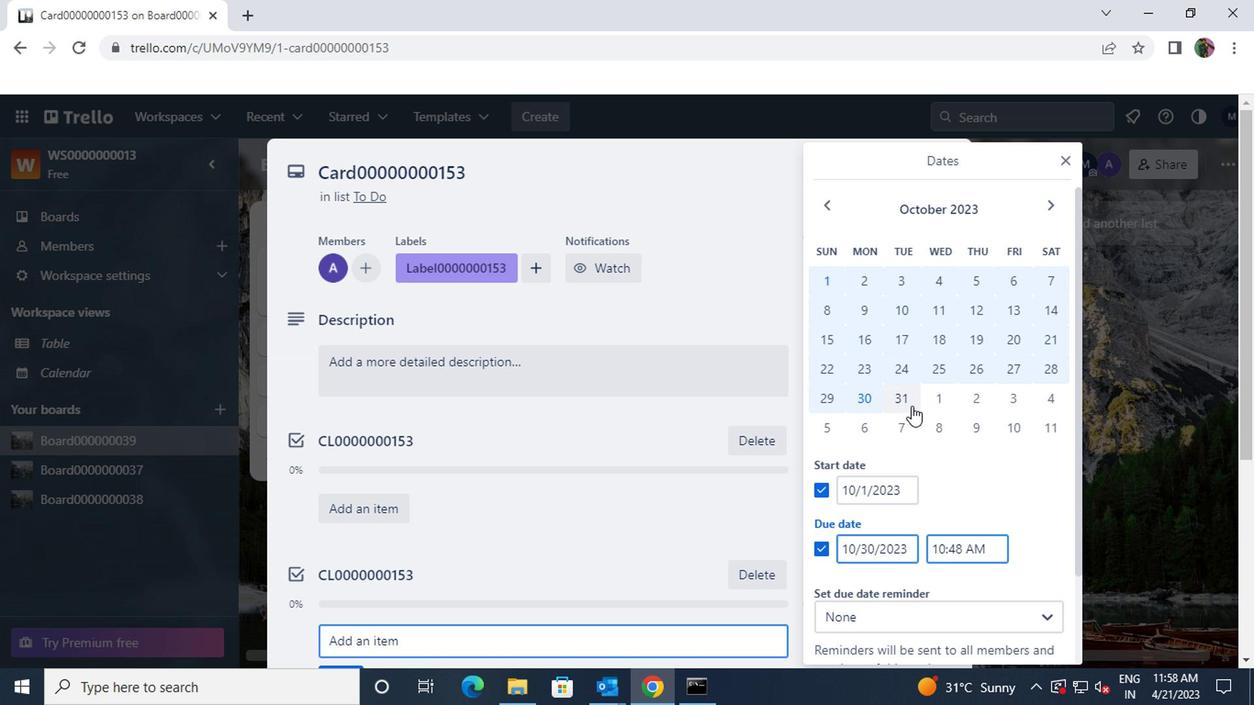 
Action: Mouse pressed left at (905, 397)
Screenshot: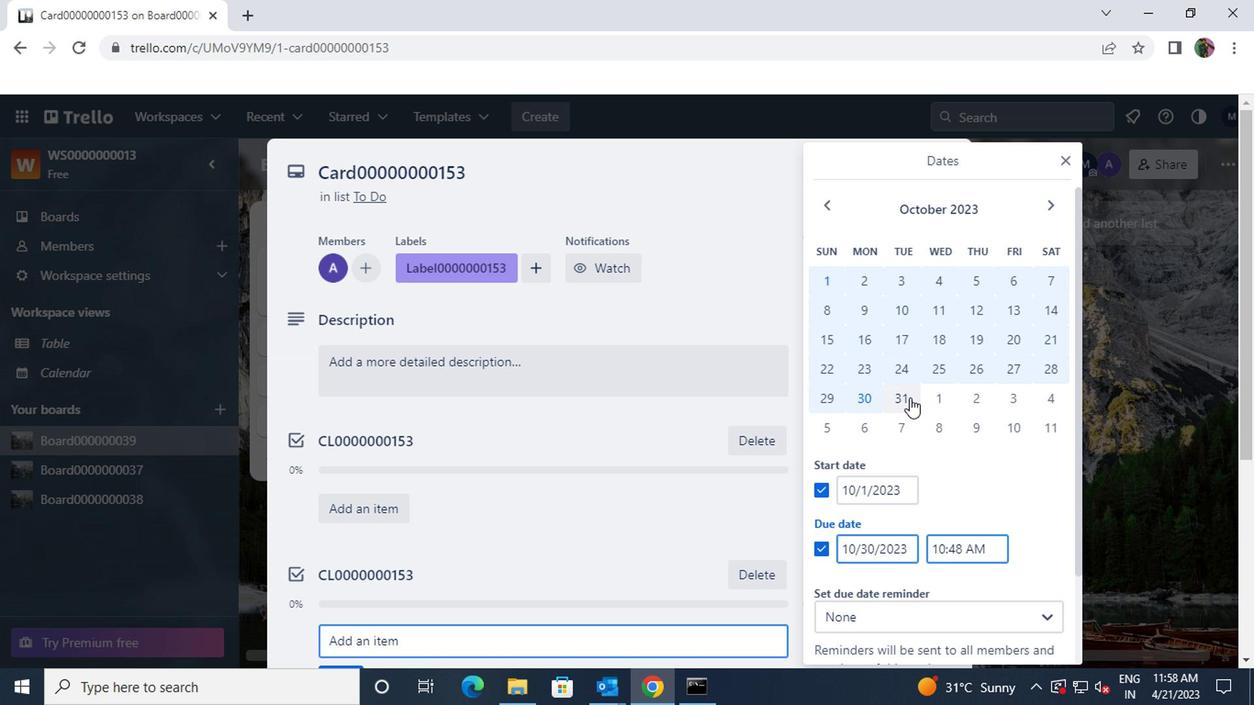
Action: Mouse scrolled (905, 396) with delta (0, 0)
Screenshot: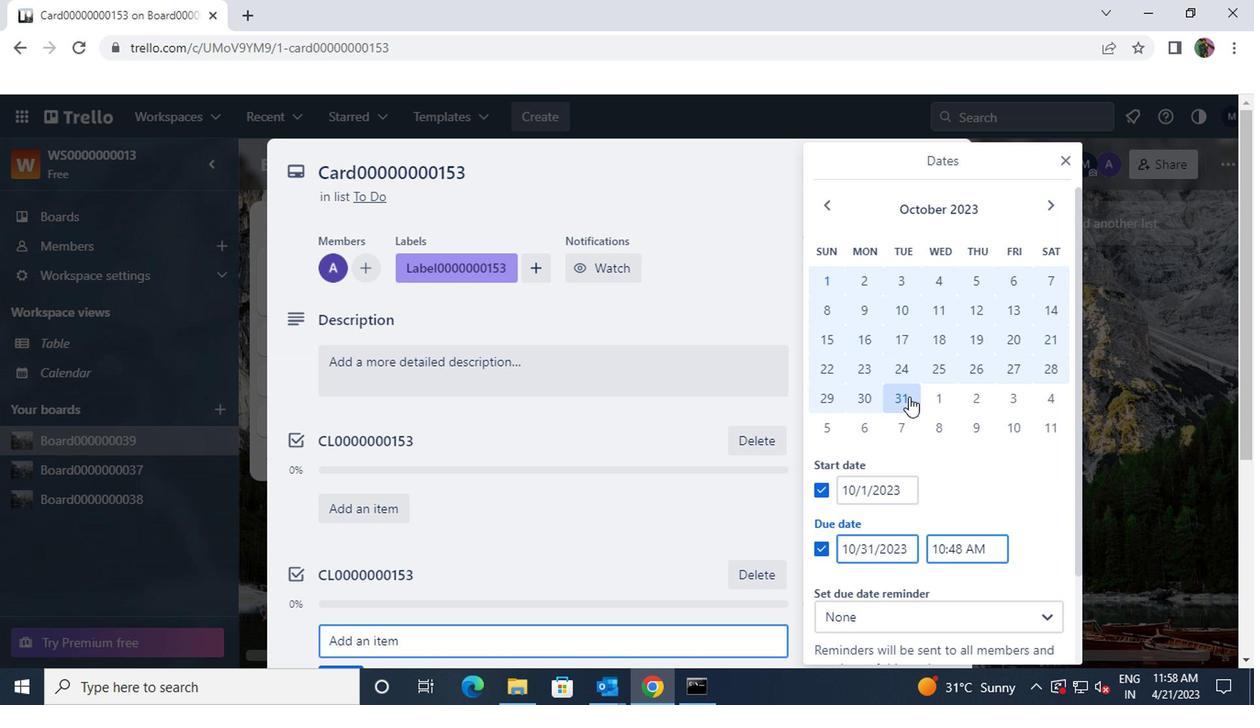 
Action: Mouse scrolled (905, 396) with delta (0, 0)
Screenshot: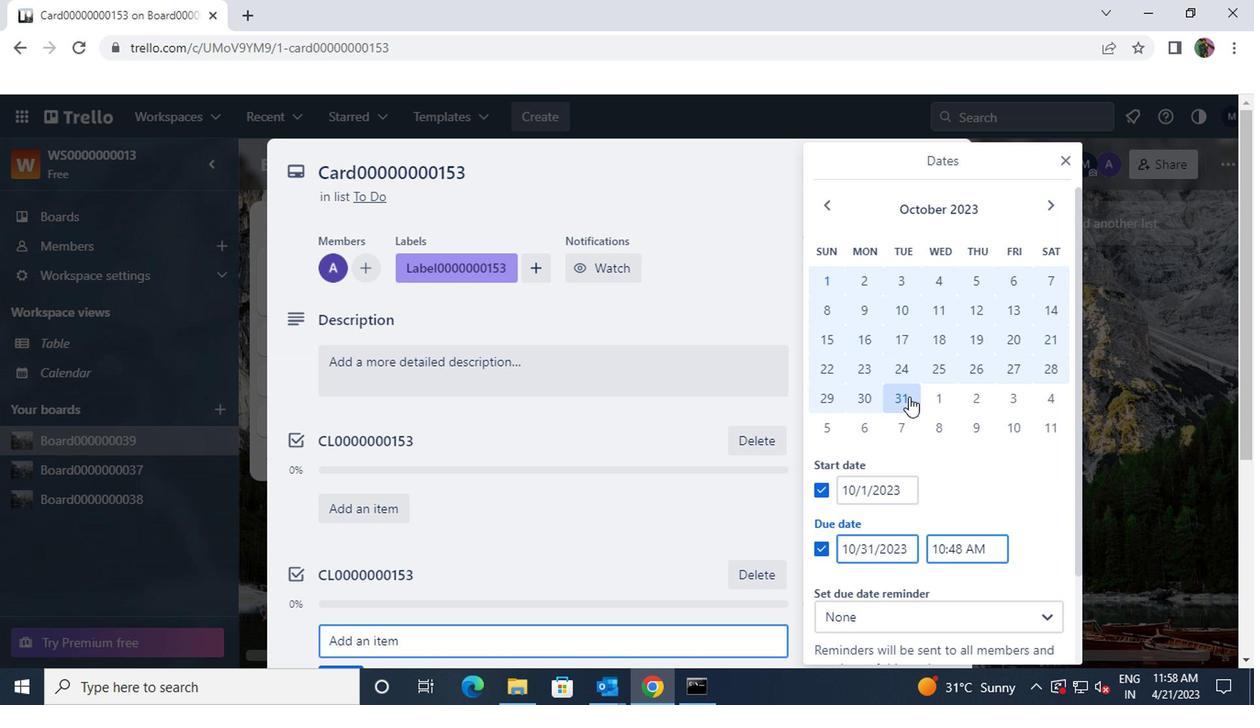 
Action: Mouse moved to (924, 597)
Screenshot: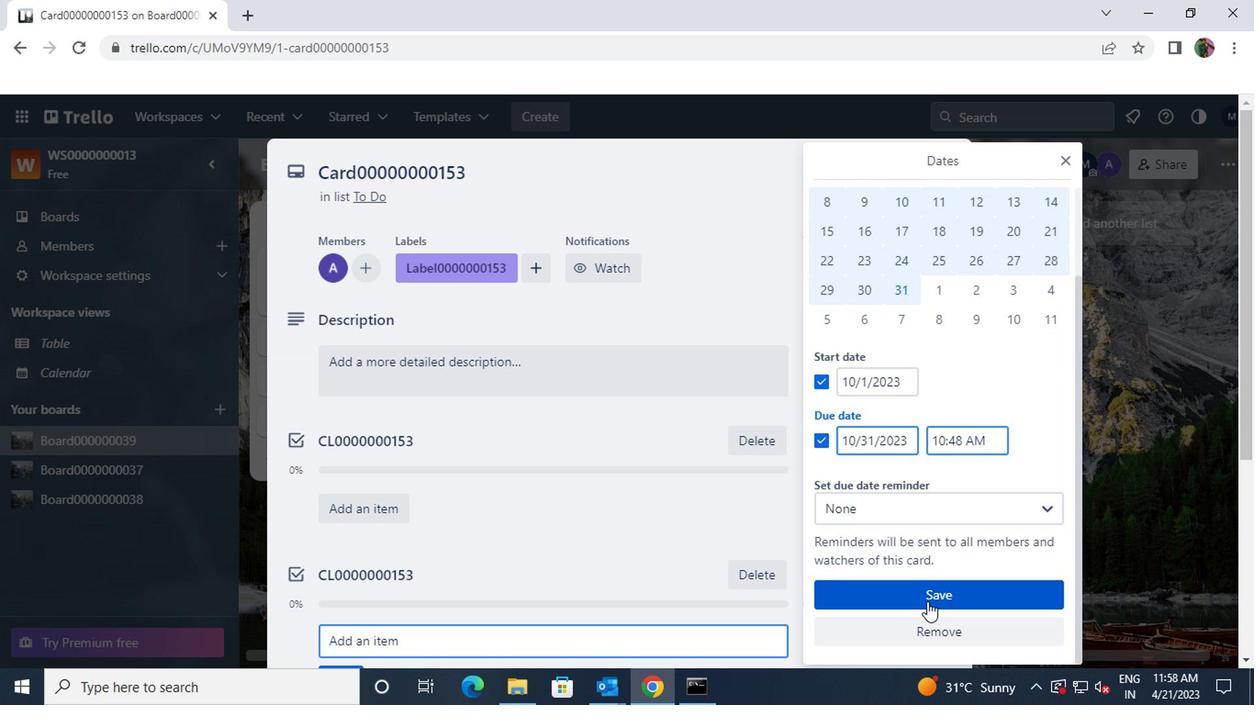 
Action: Mouse pressed left at (924, 597)
Screenshot: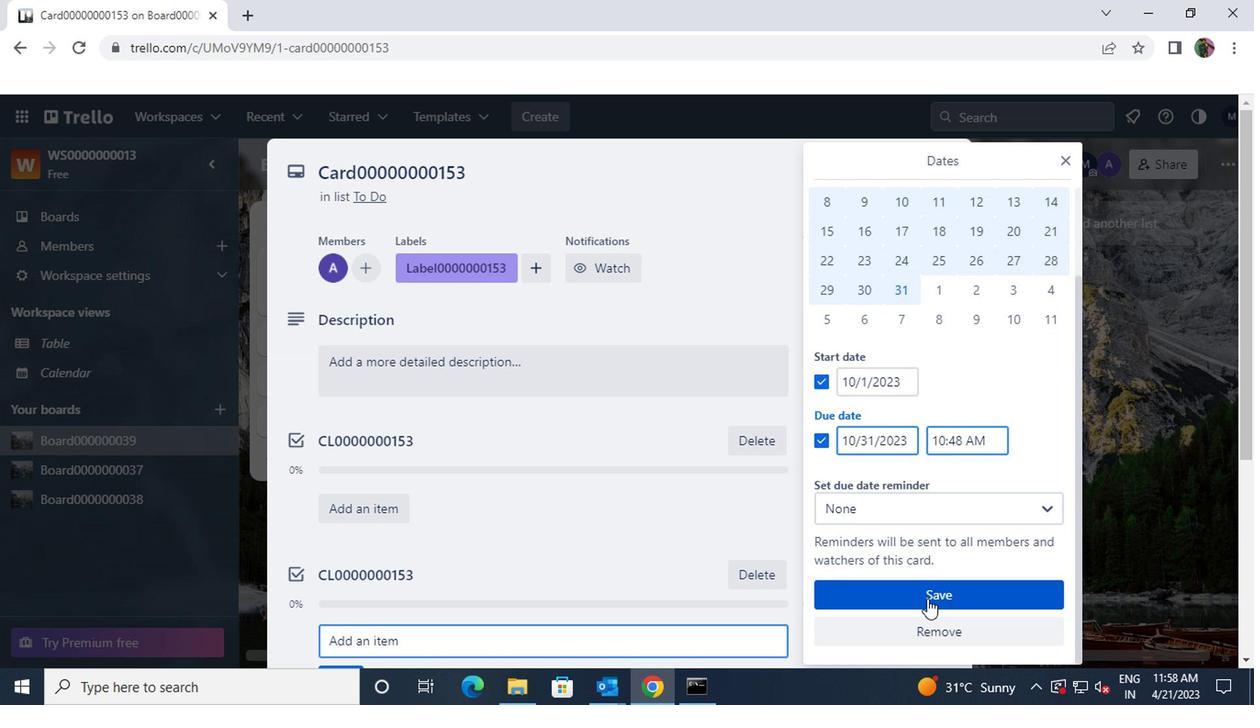 
